 Task: Open an excel sheet and write heading  Spark Sales. Add 10 people name  'Joshua Rivera, Zoey Coleman, Ryan Wright, Addison Bailey, Jonathan Simmons, Brooklyn Ward, Caleb Barnes, Audrey Collins, Gabriel Perry, Sofia Bell'Item code in between  5005-5060. Product range in between  5000-20000. Add Products   Keen Shoe, Lacoste Shoe, Merrell Shoe, Mizuno Shoe, Onitsuka Tiger Shoe, Salomon Shoe, Sanuk Shoe, Saucony Shoe, Sperry Shoe, Superga Shoe.Choose quantity  5 to 9 commission 2 percent Total Add Amount. Save page  Spark Sales log book
Action: Mouse moved to (97, 167)
Screenshot: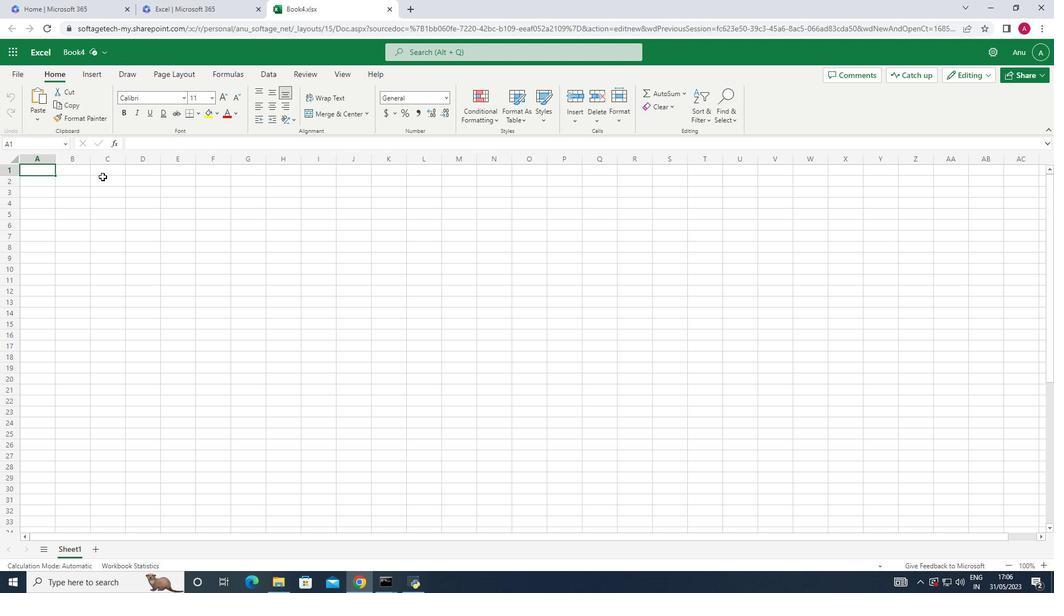 
Action: Mouse pressed left at (97, 167)
Screenshot: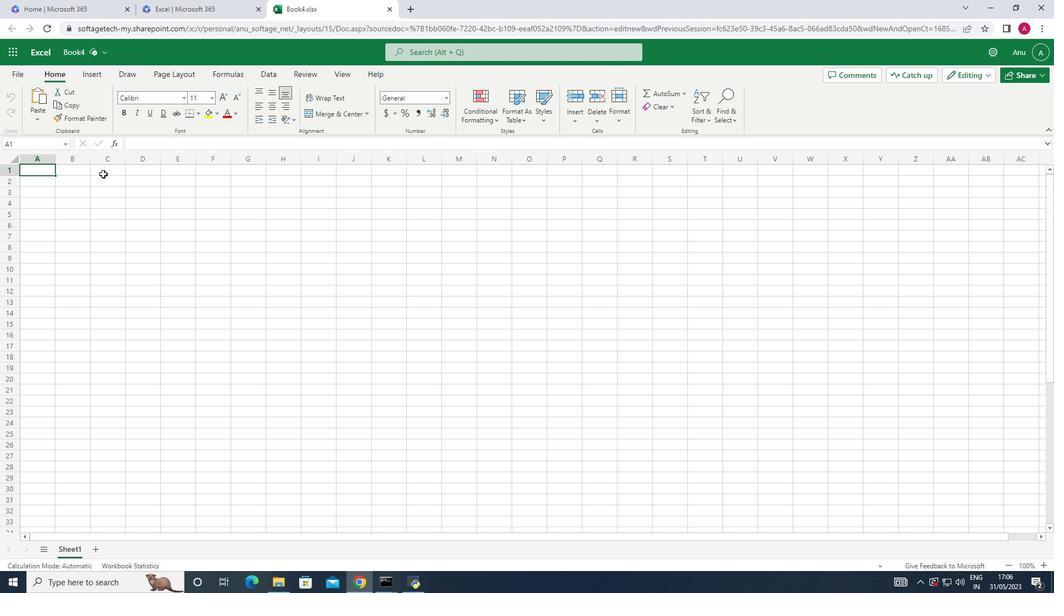 
Action: Key pressed <Key.shift><Key.shift><Key.shift><Key.shift><Key.shift><Key.shift><Key.shift><Key.shift>Spark<Key.space><Key.shift>Sales<Key.down><Key.left><Key.left><Key.shift_r><Key.shift_r>Name<Key.down><Key.shift_r><Key.shift_r><Key.shift_r>Joshua<Key.space><Key.shift>Rivera<Key.down><Key.shift>Zoey<Key.space><Key.shift>Coleman<Key.down><Key.shift>Ryan<Key.space><Key.shift>Wright<Key.down><Key.shift>Addison<Key.space><Key.shift>Bailey<Key.down><Key.shift><Key.shift><Key.shift>Jonthan<Key.space><Key.shift>Simmons<Key.down><Key.shift><Key.shift><Key.shift><Key.shift><Key.shift><Key.shift><Key.shift><Key.shift><Key.shift><Key.shift><Key.shift><Key.shift><Key.shift>Brookly<Key.space><Key.shift><Key.shift><Key.shift>Ward<Key.down><Key.shift>Caleb<Key.space><Key.shift>Barnes<Key.down><Key.shift>Aude<Key.backspace>rey<Key.space><Key.shift>Collins<Key.down><Key.shift>Gabriel<Key.space><Key.shift_r>Perry<Key.down><Key.shift>Sofia<Key.space><Key.shift>Bell
Screenshot: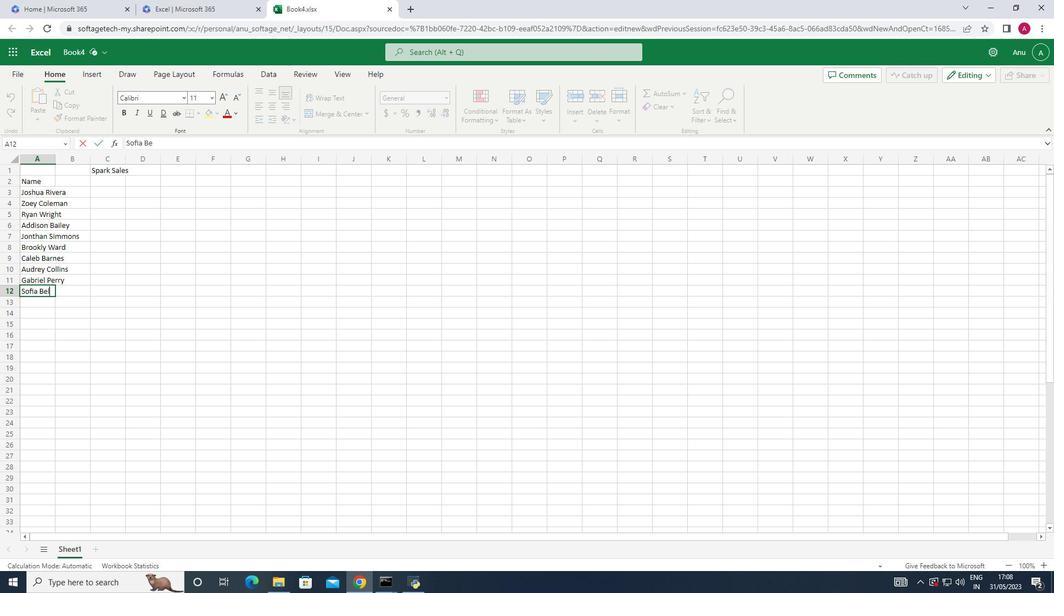 
Action: Mouse moved to (72, 175)
Screenshot: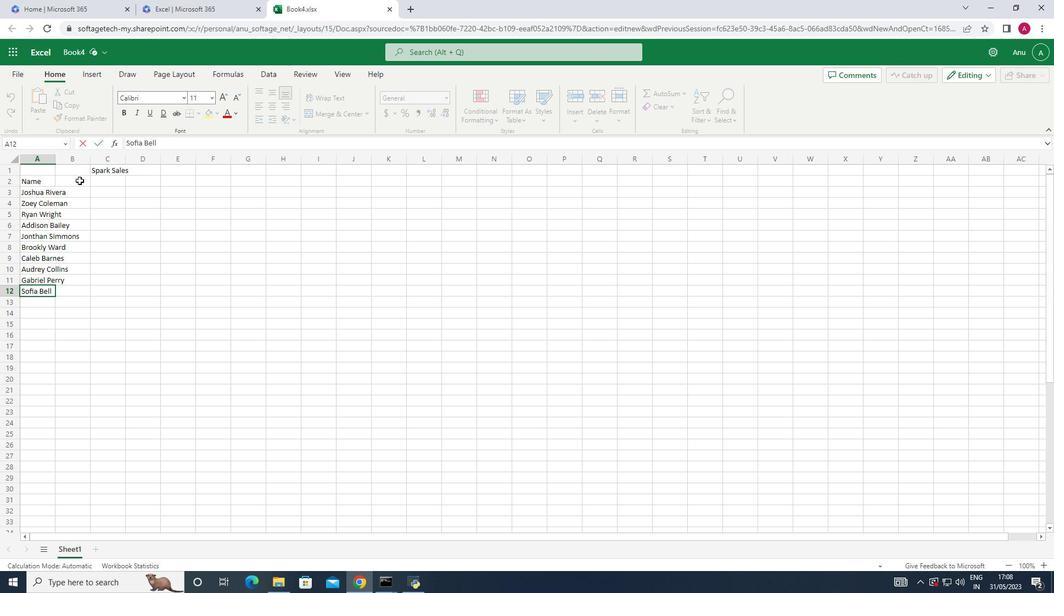 
Action: Mouse pressed left at (72, 175)
Screenshot: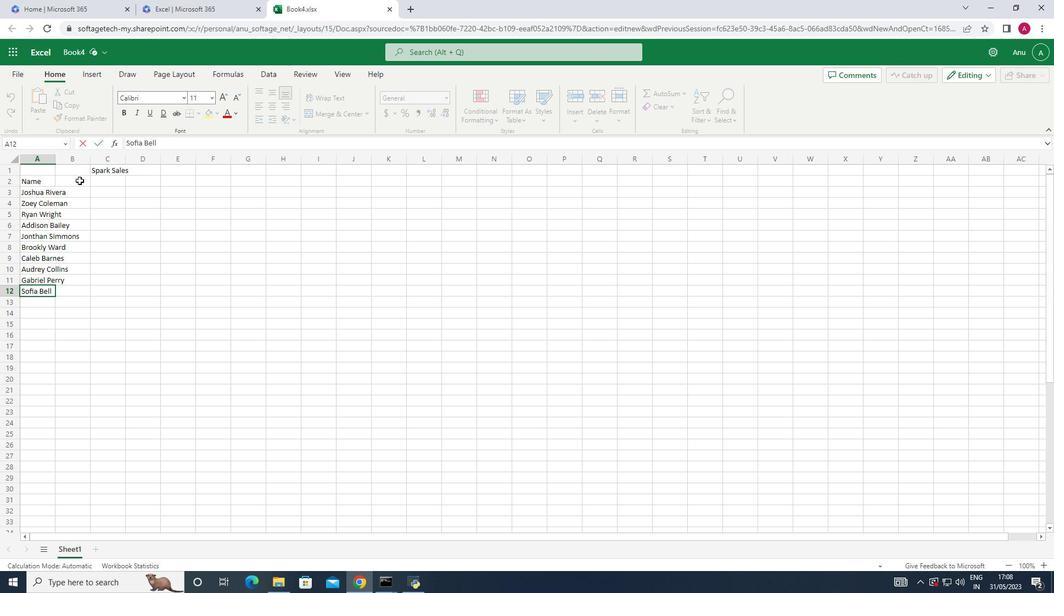 
Action: Mouse moved to (49, 149)
Screenshot: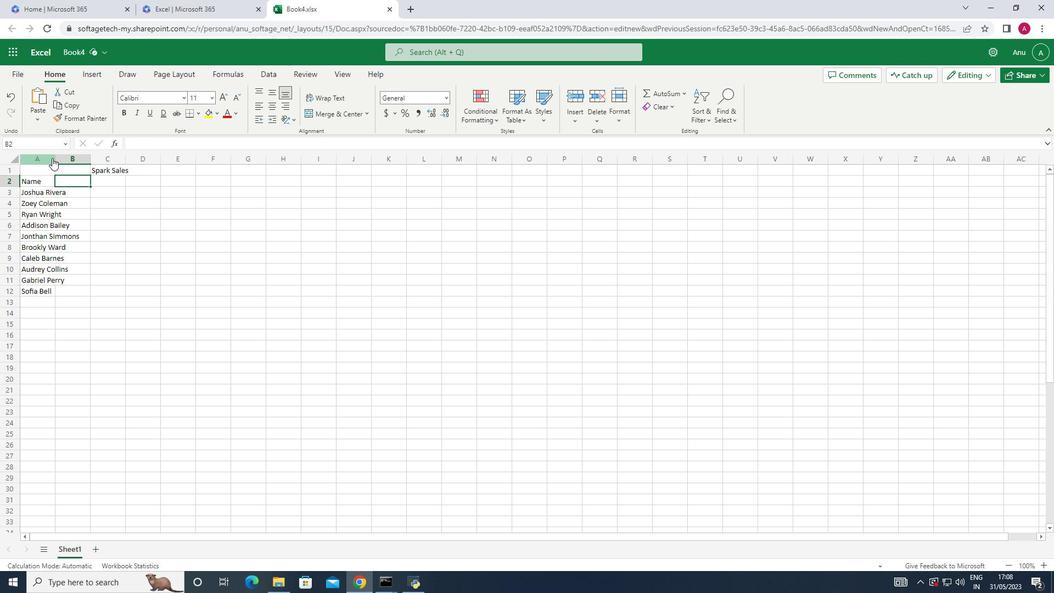 
Action: Mouse pressed left at (49, 149)
Screenshot: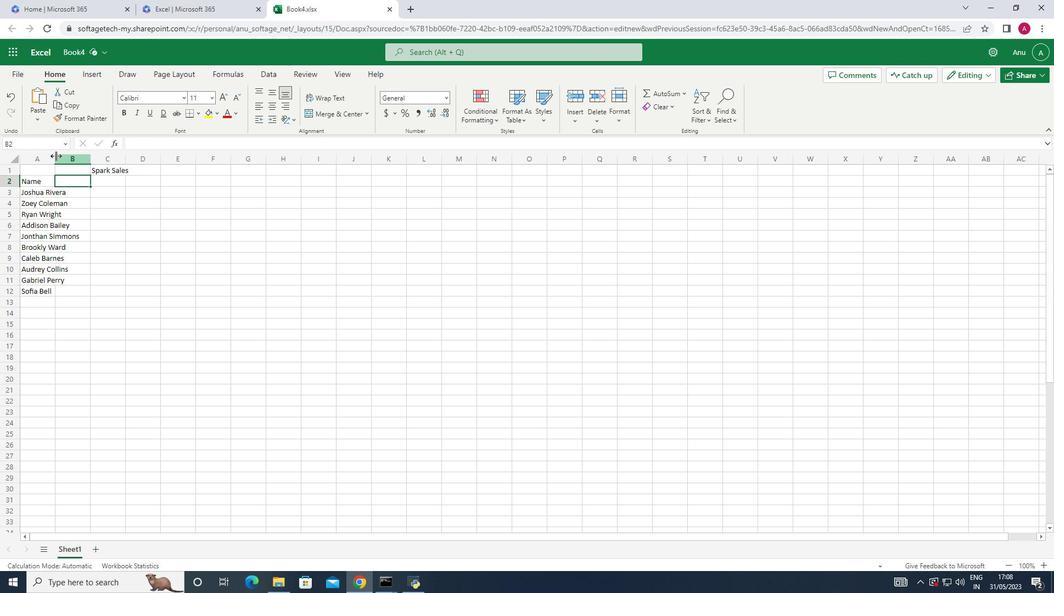 
Action: Mouse pressed left at (49, 149)
Screenshot: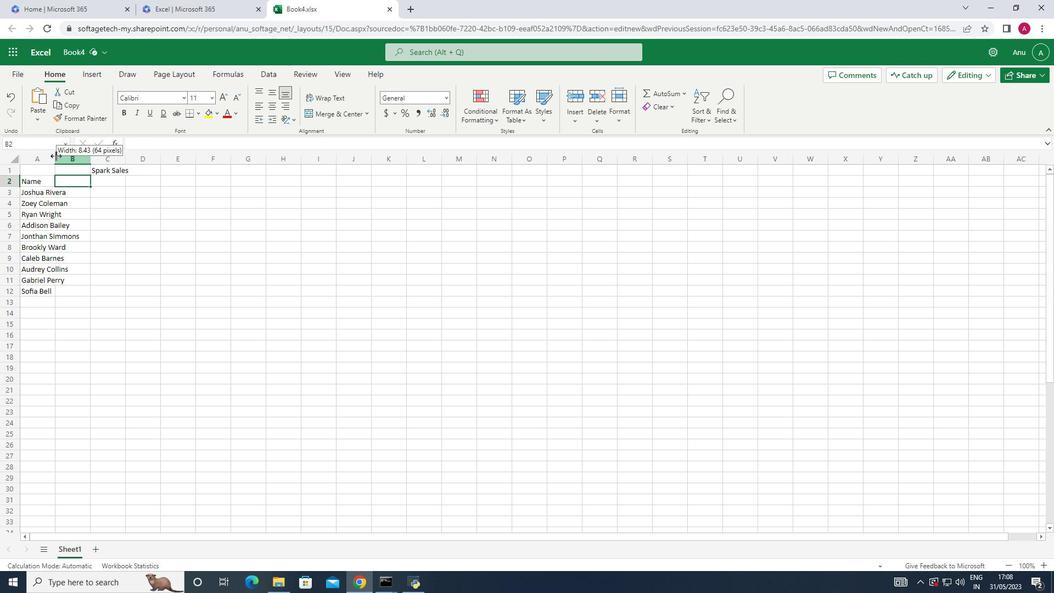 
Action: Key pressed <Key.shift_r>Item<Key.space><Key.shift><Key.shift><Key.shift>Code<Key.down>5005<Key.down>5010<Key.down>5016<Key.down>5025<Key.down>5030<Key.down>5040<Key.down>5055<Key.down>5057<Key.down>5058<Key.down>5060
Screenshot: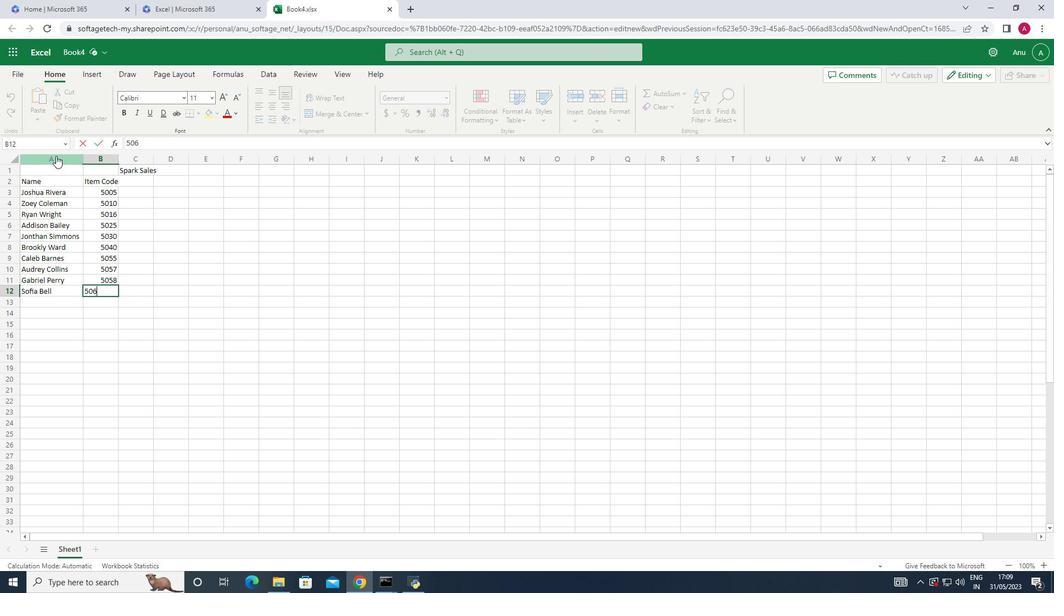 
Action: Mouse moved to (135, 173)
Screenshot: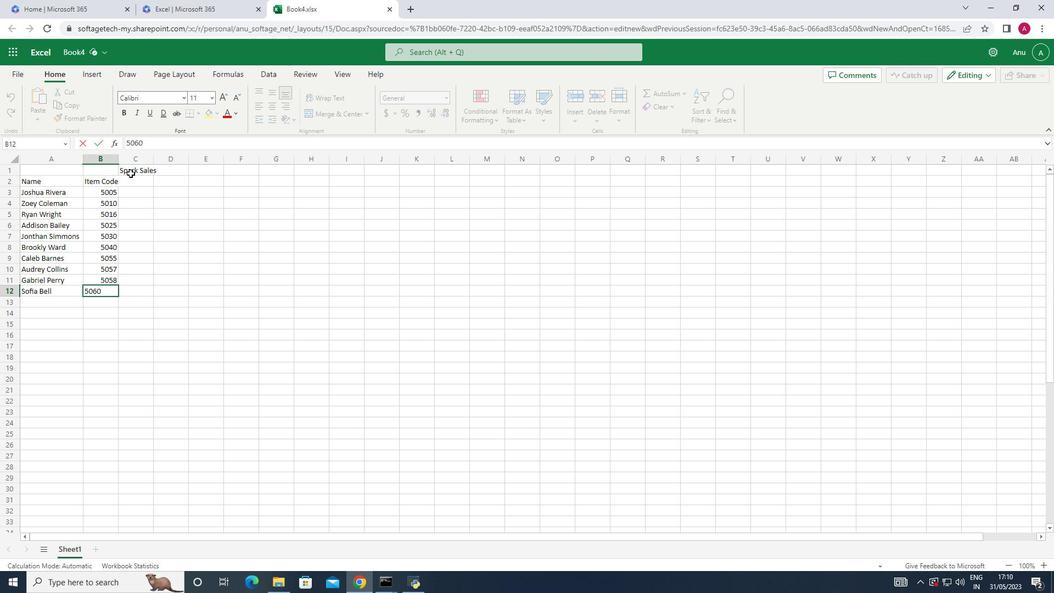 
Action: Mouse pressed left at (135, 173)
Screenshot: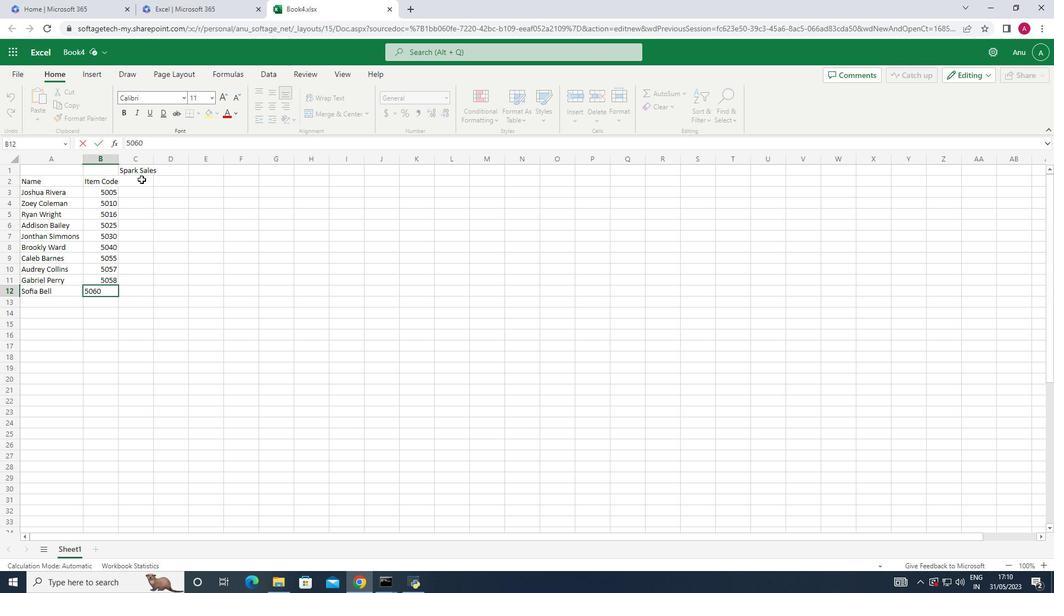
Action: Mouse moved to (109, 151)
Screenshot: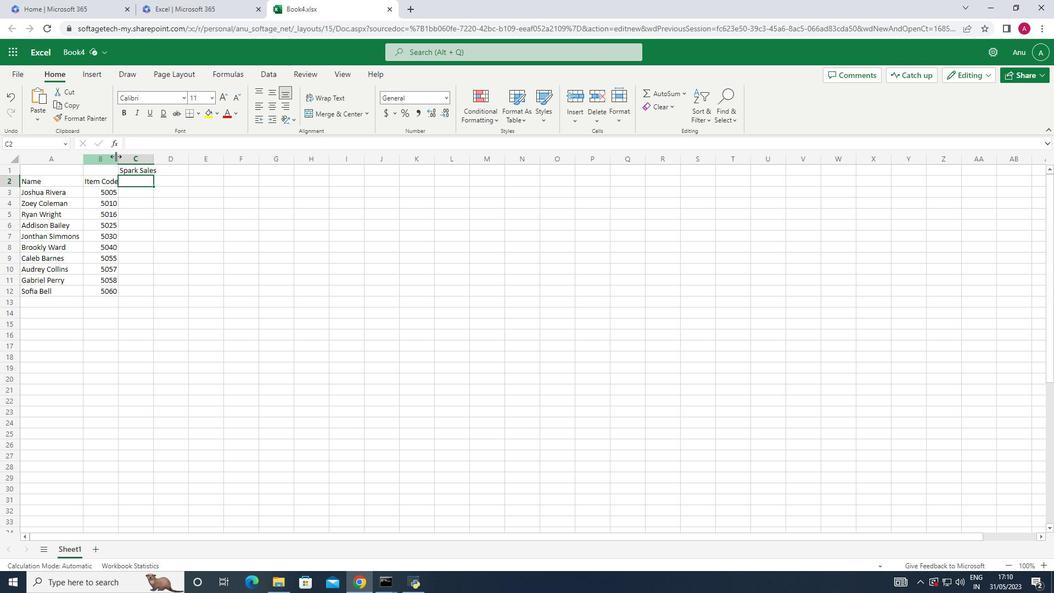 
Action: Mouse pressed left at (109, 151)
Screenshot: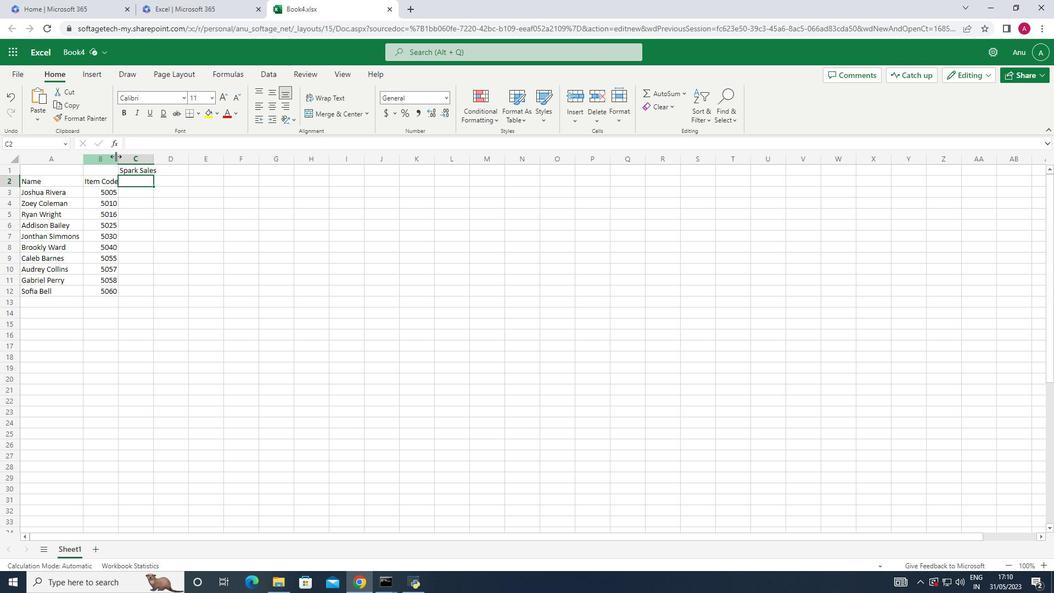 
Action: Mouse pressed left at (109, 151)
Screenshot: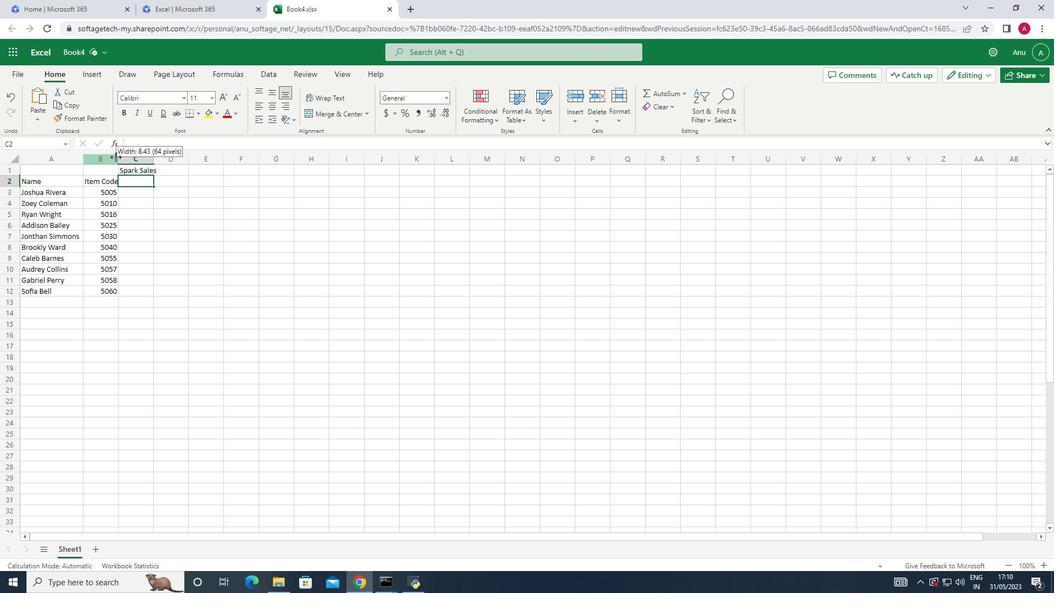 
Action: Key pressed <Key.shift_r>Product<Key.space><Key.shift>Range
Screenshot: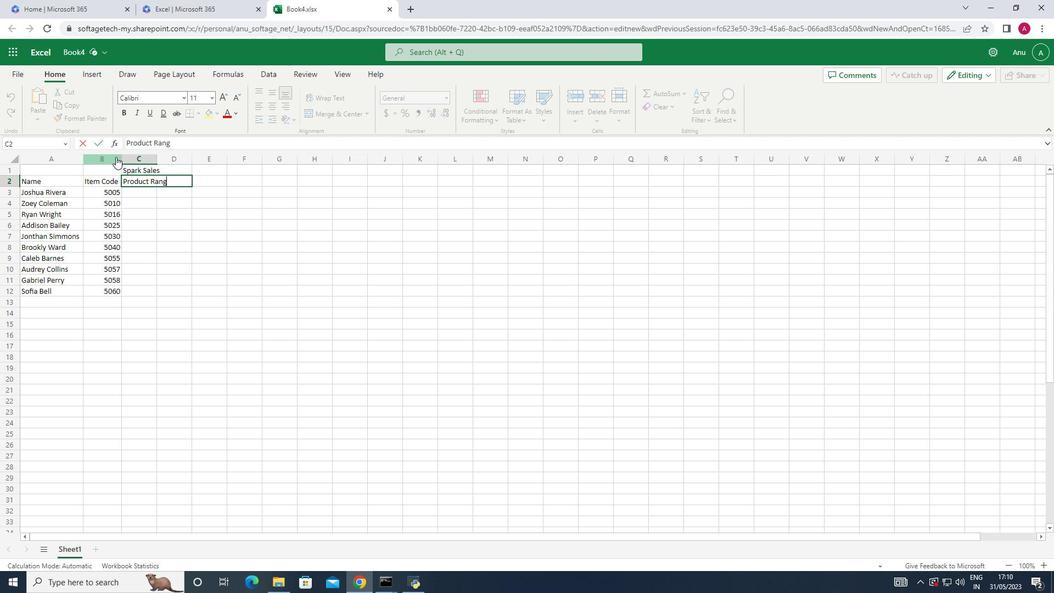 
Action: Mouse moved to (136, 188)
Screenshot: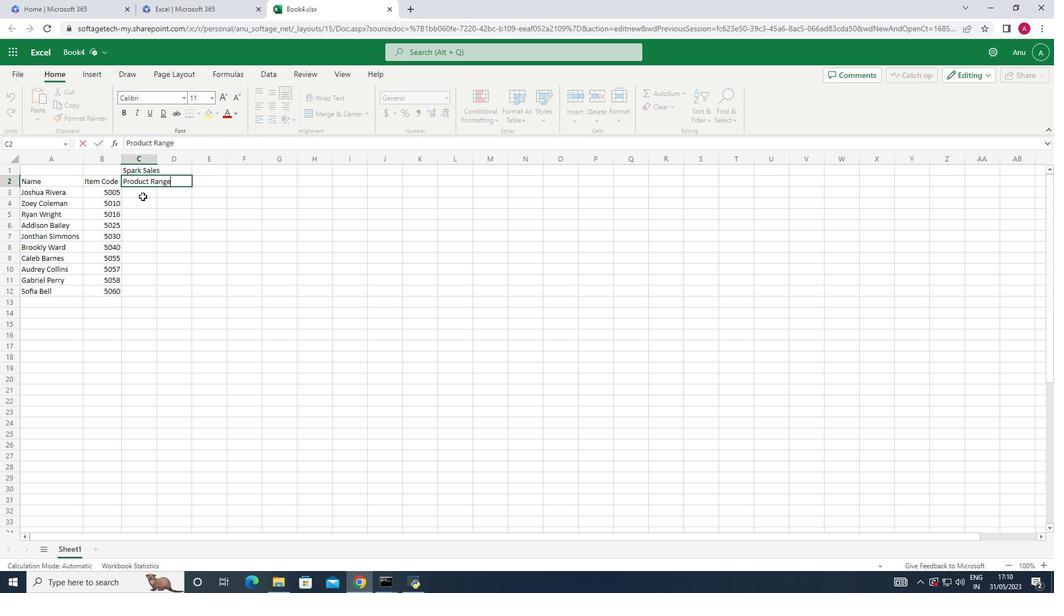 
Action: Mouse pressed left at (136, 188)
Screenshot: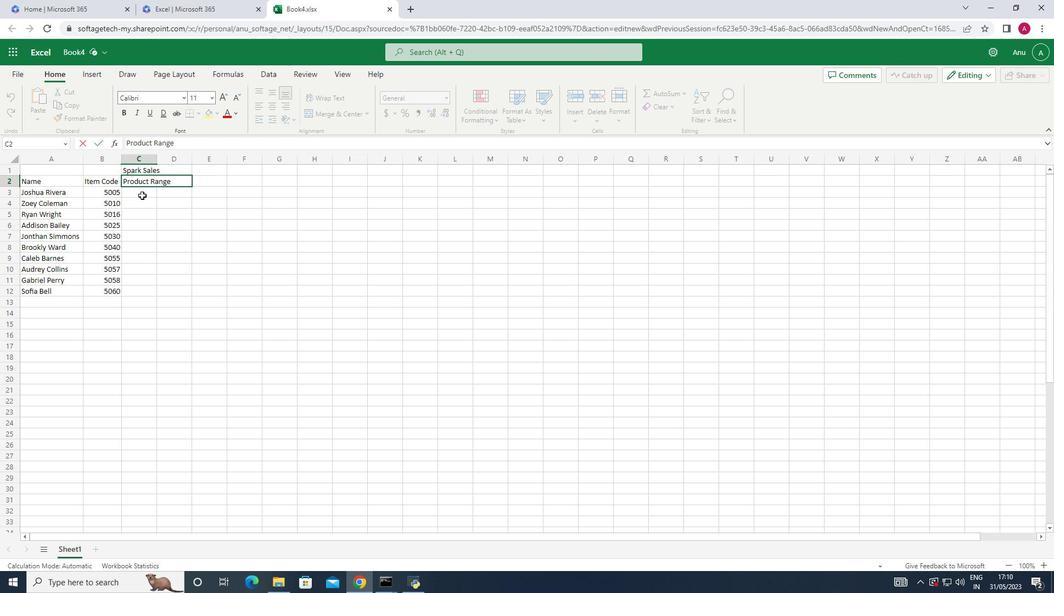 
Action: Key pressed 500
Screenshot: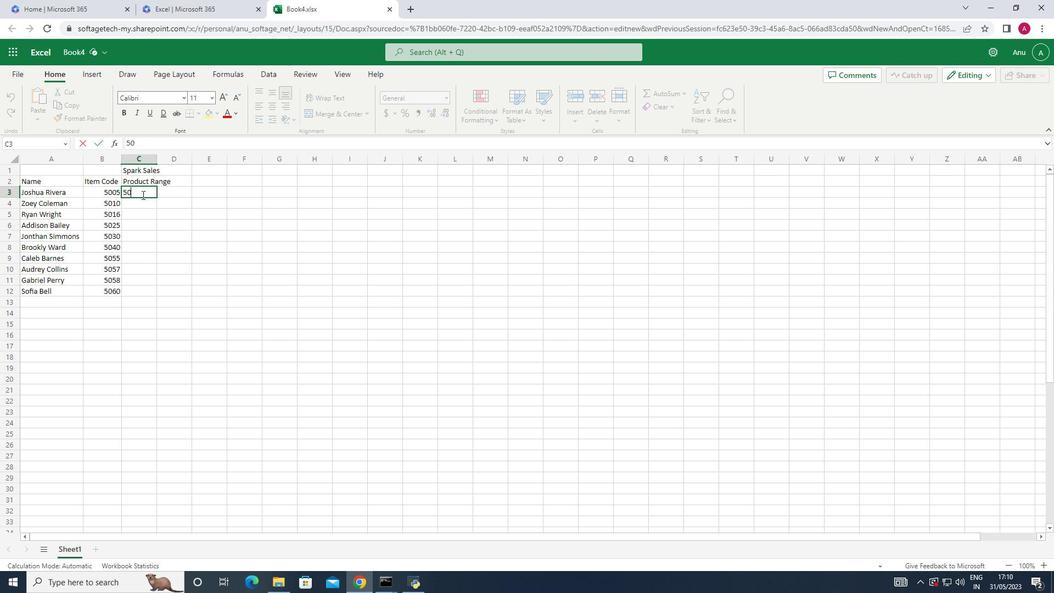 
Action: Mouse moved to (272, 184)
Screenshot: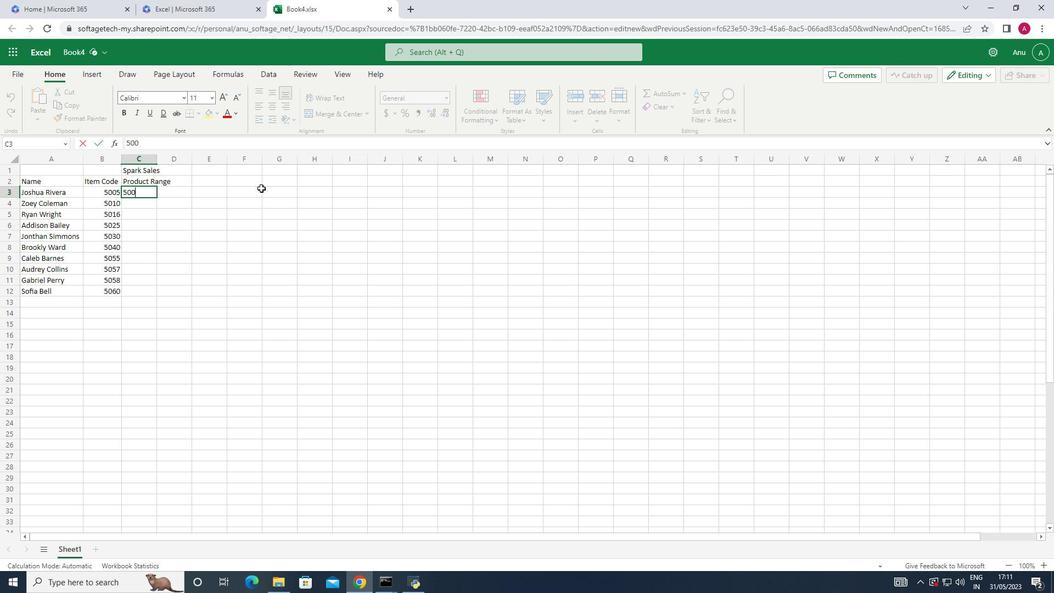 
Action: Key pressed <Key.down><Key.up>5000<Key.down>6500<Key.down>10000<Key.down>12000<Key.down>14000<Key.down>15000<Key.down>15500<Key.down>16700<Key.down>18500<Key.down>20000
Screenshot: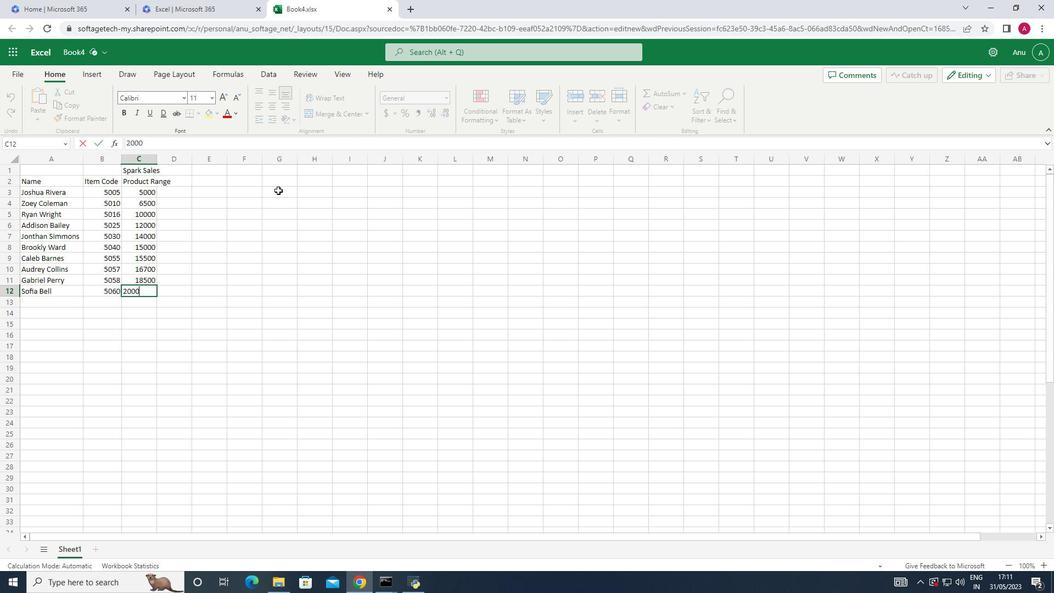 
Action: Mouse moved to (152, 153)
Screenshot: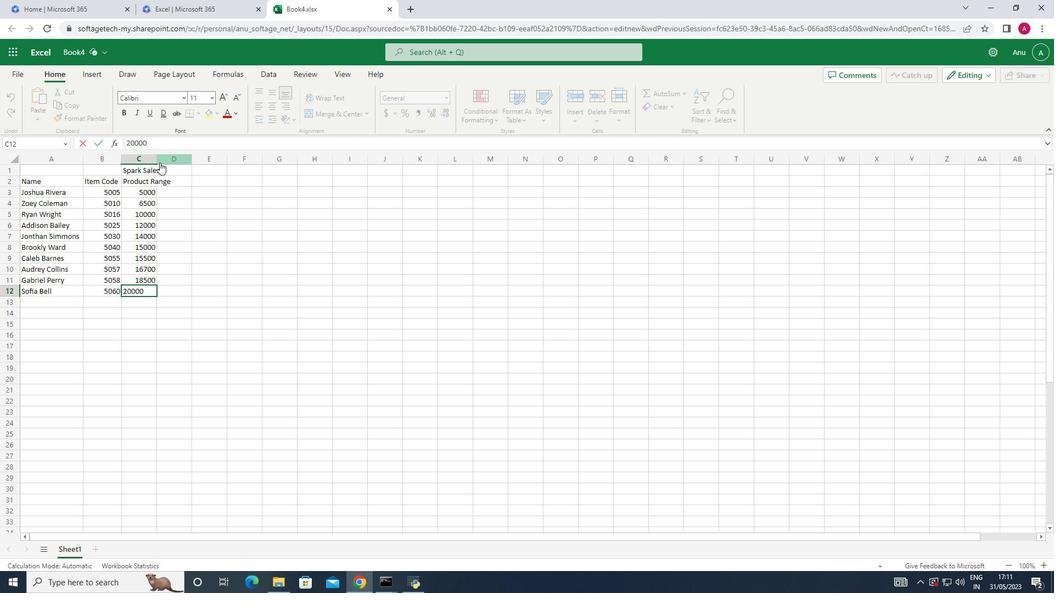 
Action: Mouse pressed left at (152, 153)
Screenshot: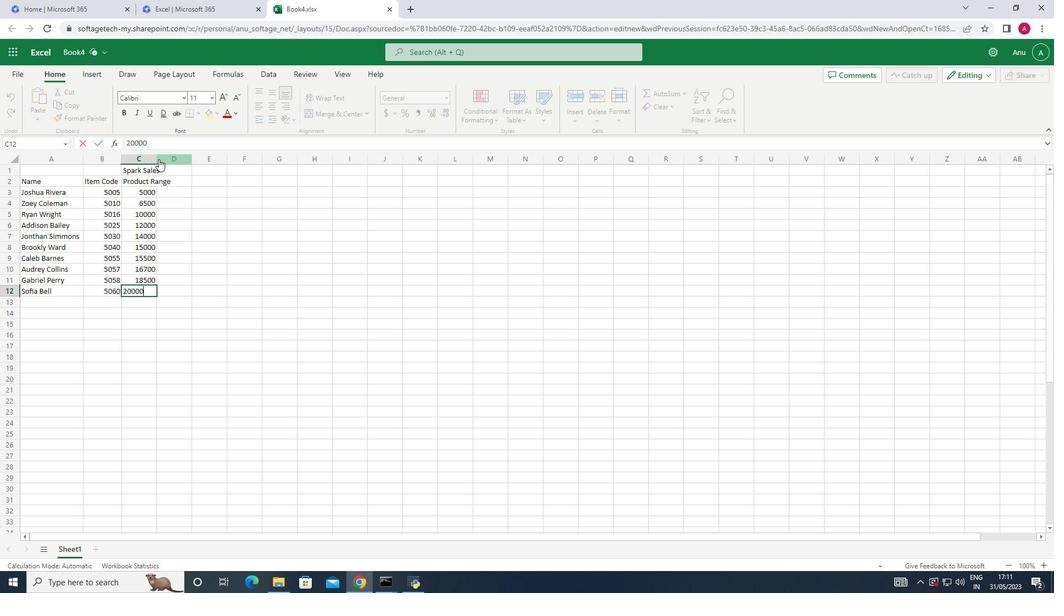 
Action: Mouse moved to (151, 153)
Screenshot: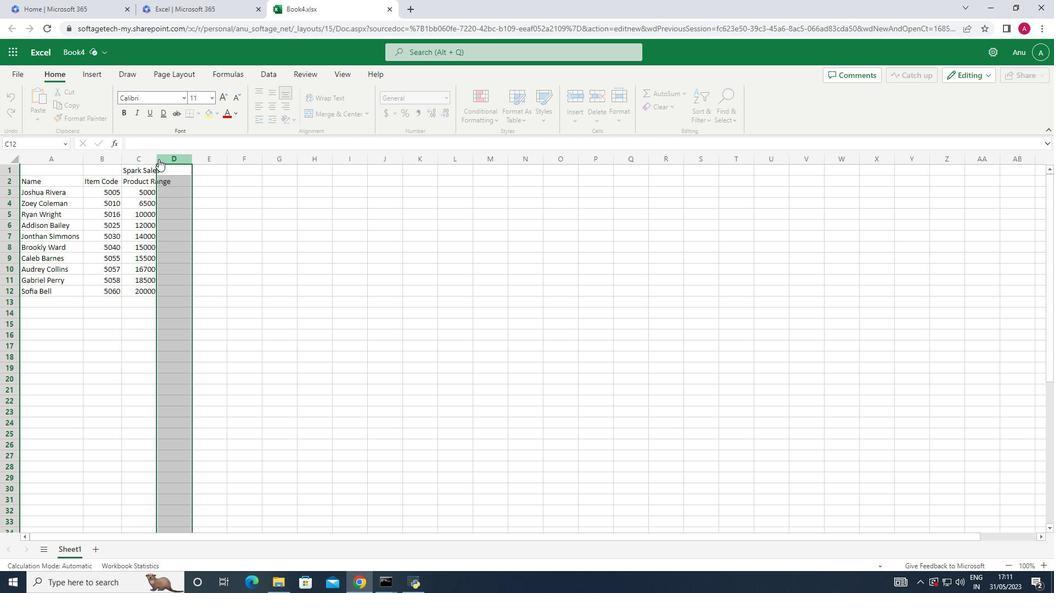 
Action: Mouse pressed left at (151, 153)
Screenshot: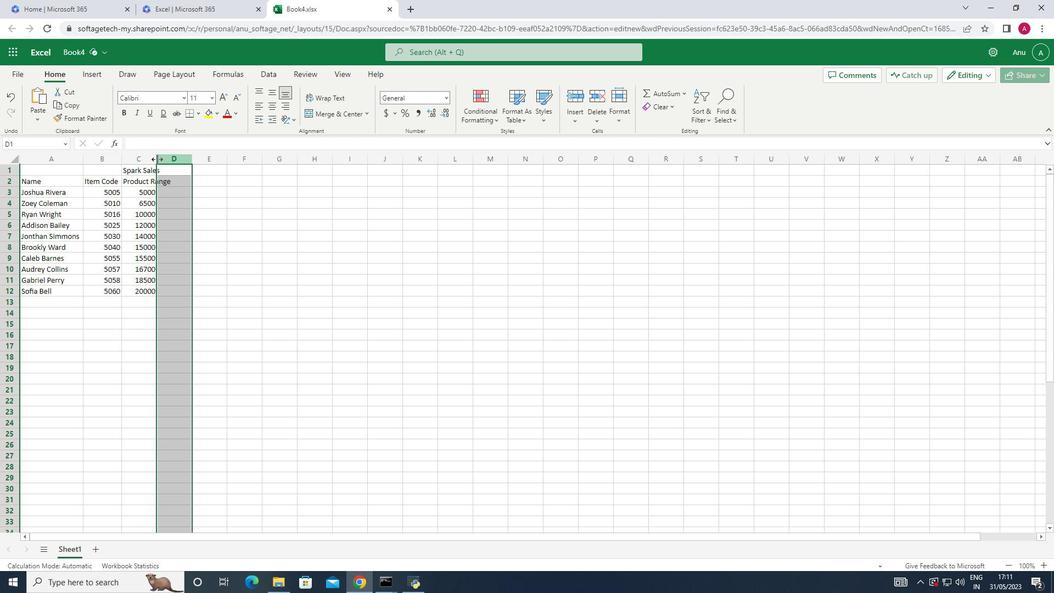 
Action: Mouse pressed left at (151, 153)
Screenshot: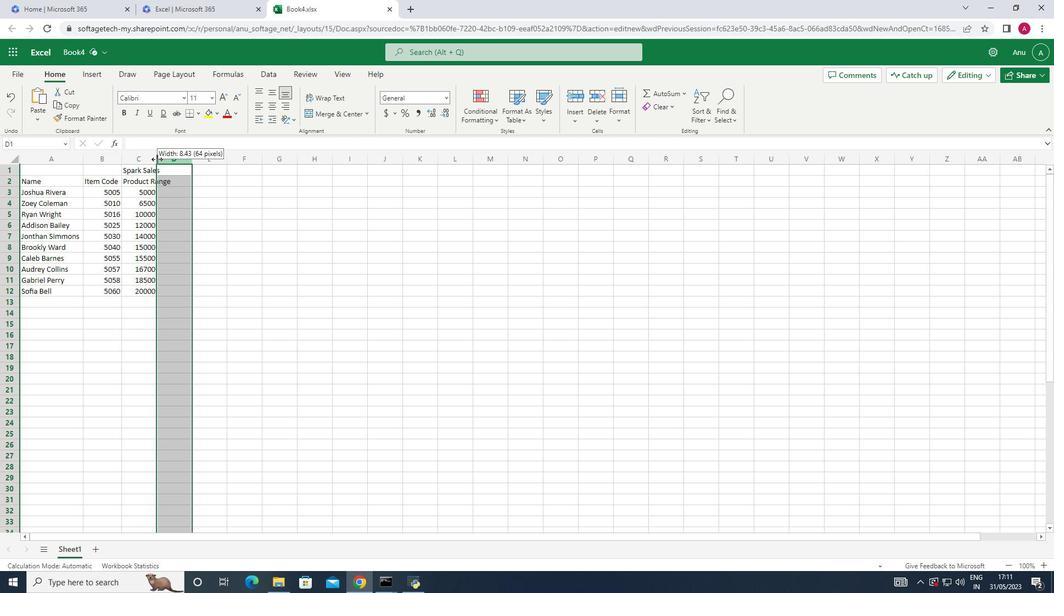 
Action: Mouse moved to (188, 176)
Screenshot: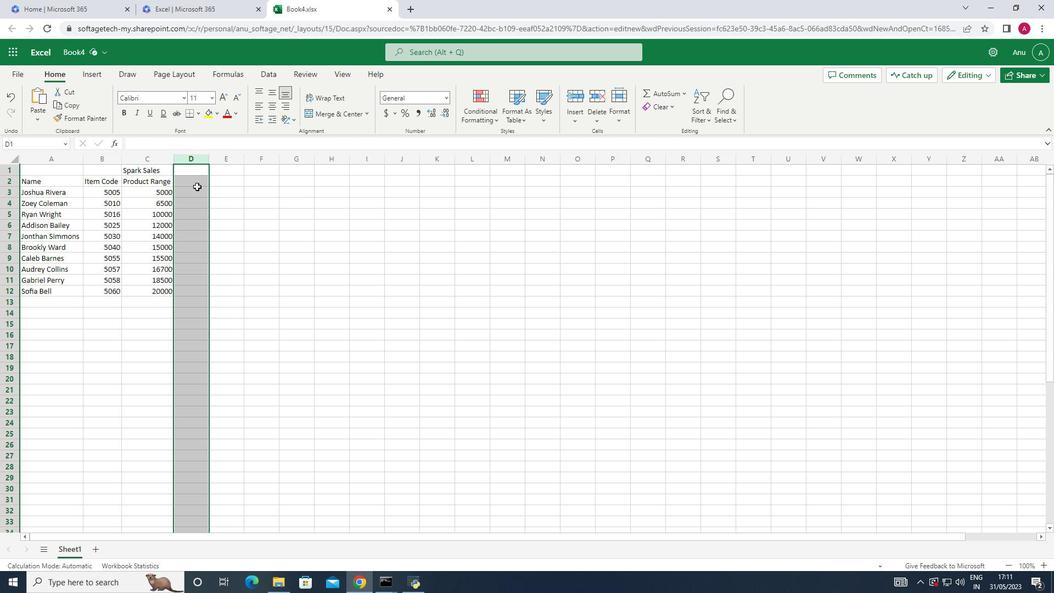 
Action: Mouse pressed left at (188, 176)
Screenshot: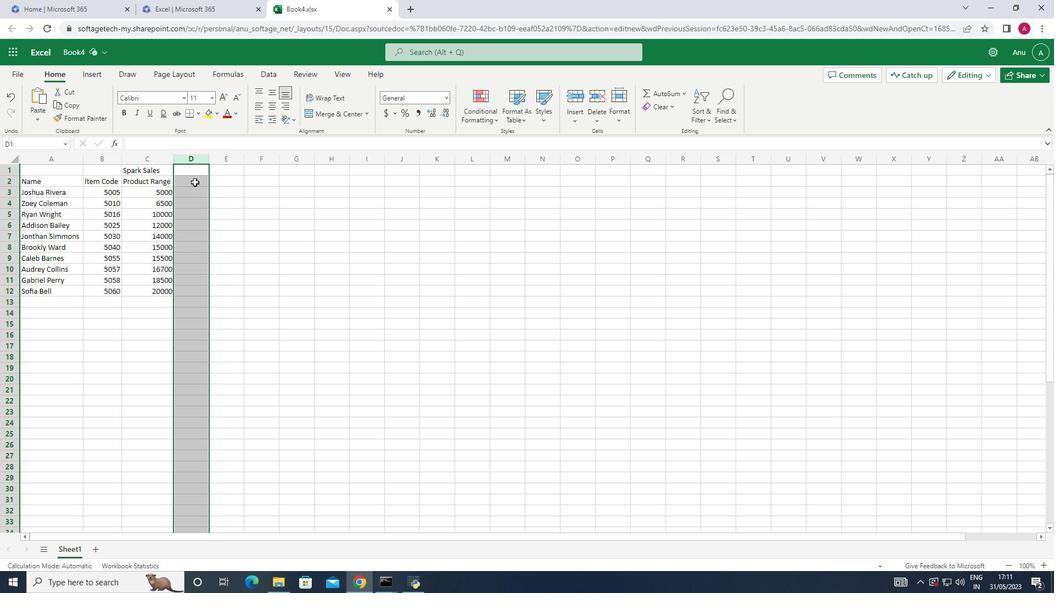 
Action: Key pressed <Key.shift_r>Products<Key.down><Key.shift_r>Keen<Key.space><Key.shift>Shoe<Key.down><Key.shift_r><Key.shift_r><Key.shift_r><Key.shift_r><Key.shift_r><Key.shift_r><Key.shift_r><Key.shift_r><Key.shift_r>Lacoste<Key.space><Key.shift>Shoe<Key.down><Key.shift_r>Merrell<Key.down><Key.up><Key.shift_r>Merrell<Key.space><Key.shift>Shoe<Key.down><Key.shift_r>Mizuno<Key.space><Key.shift>Shoe<Key.down><Key.shift>Saucony<Key.space><Key.shift>Shoe<Key.down><Key.shift_r><Key.shift_r><Key.shift_r><Key.shift_r><Key.shift_r><Key.shift_r><Key.shift_r><Key.shift_r><Key.shift_r><Key.shift_r><Key.shift_r><Key.shift_r><Key.shift_r><Key.shift_r><Key.shift_r><Key.shift_r><Key.shift_r><Key.shift_r><Key.shift_r><Key.shift>Sperry<Key.space><Key.shift>Shoe<Key.down><Key.shift>Superga<Key.space><Key.shift>Shoe<Key.down>
Screenshot: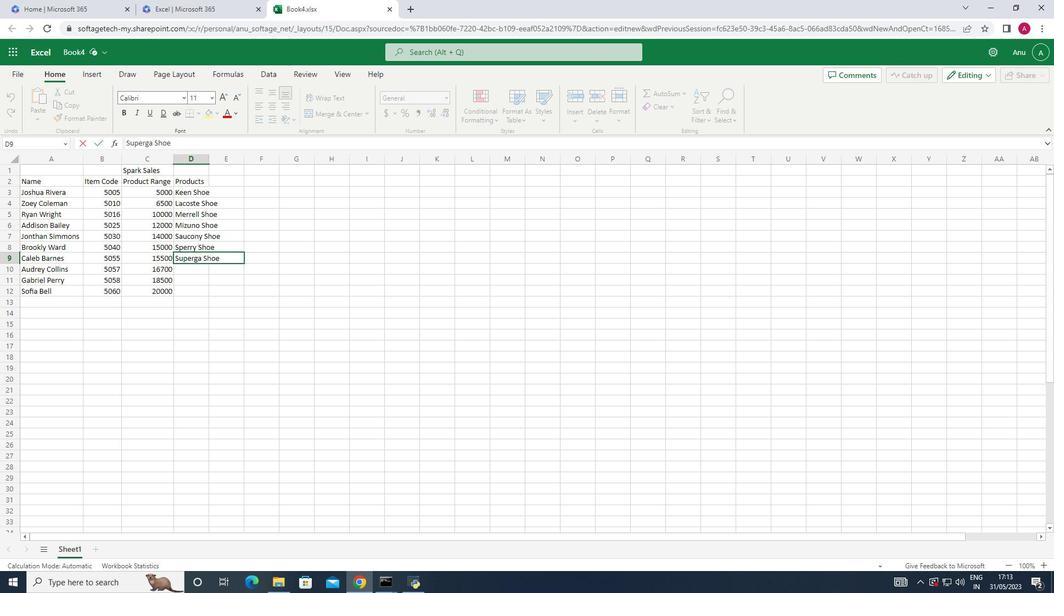 
Action: Mouse moved to (188, 230)
Screenshot: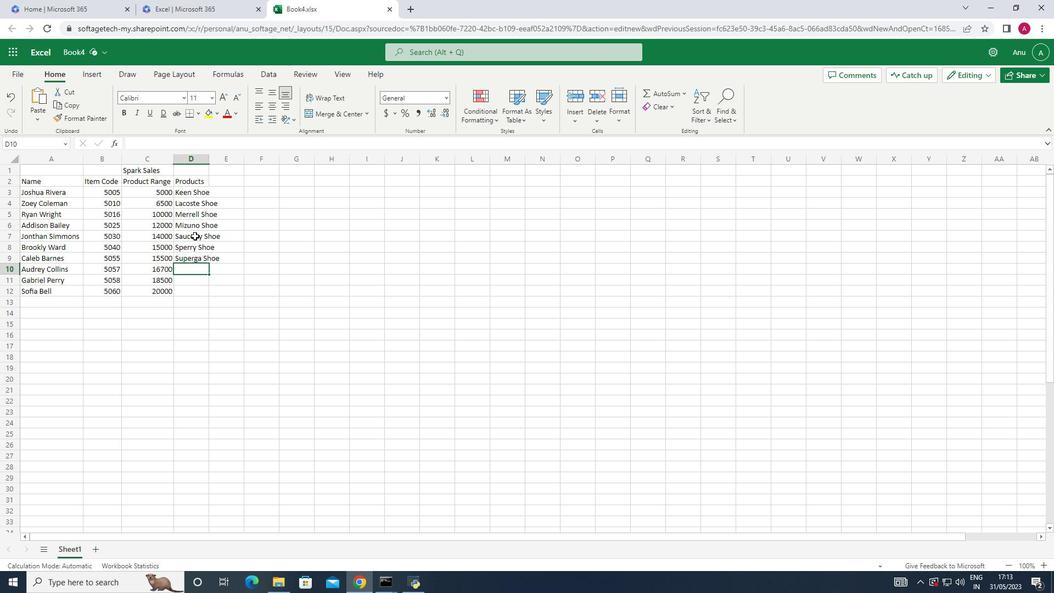 
Action: Mouse pressed left at (188, 230)
Screenshot: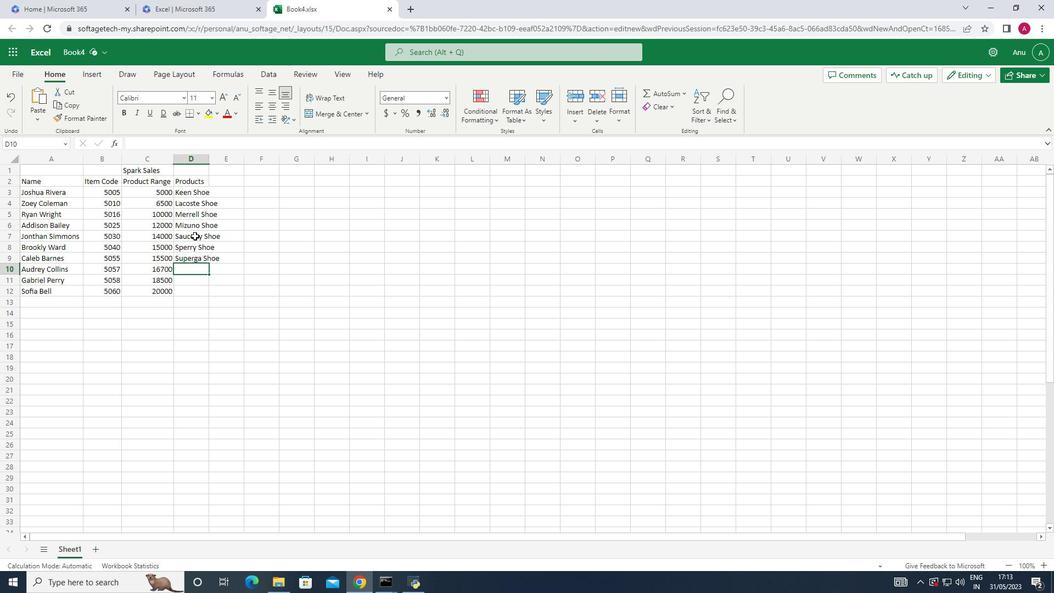 
Action: Mouse moved to (191, 255)
Screenshot: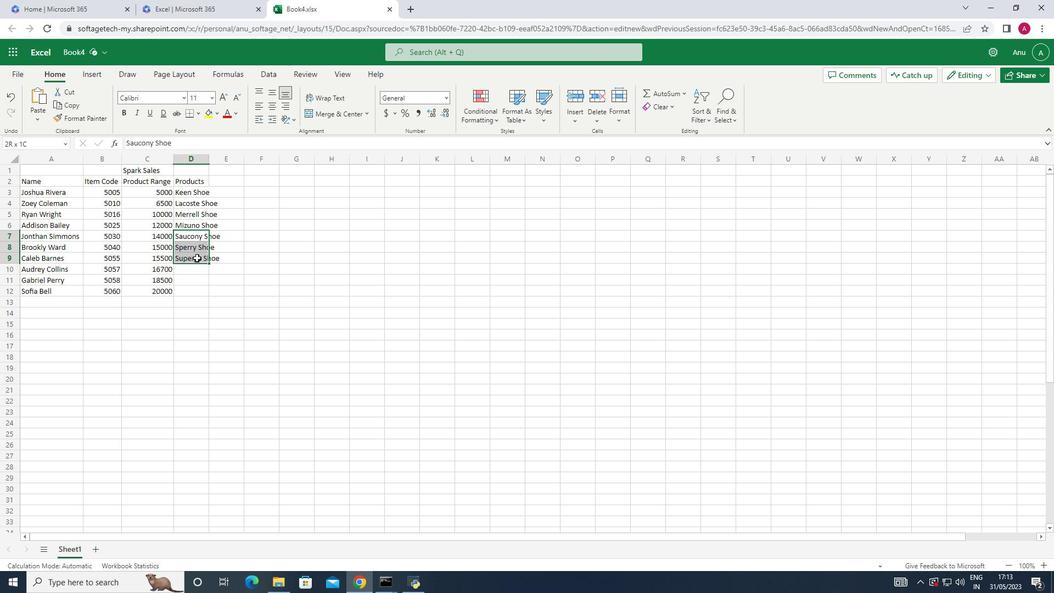 
Action: Key pressed <Key.delete>
Screenshot: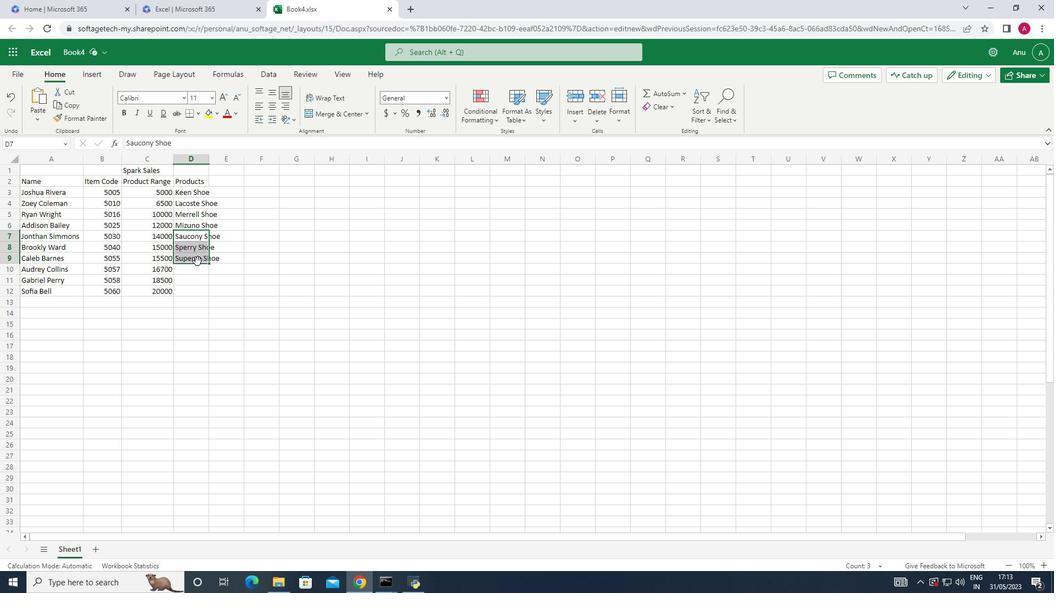 
Action: Mouse moved to (189, 231)
Screenshot: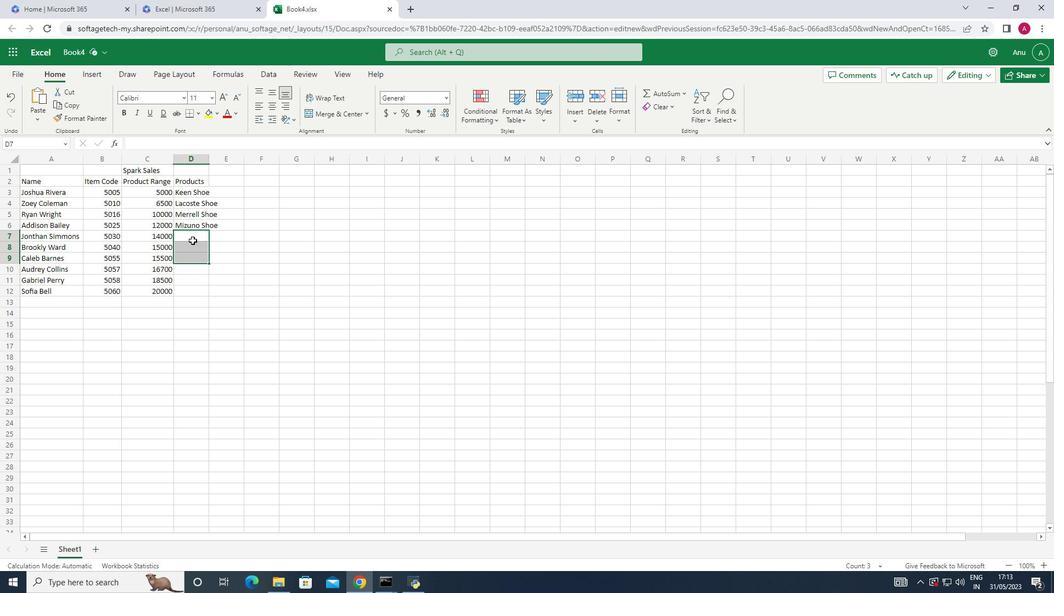 
Action: Mouse pressed left at (189, 231)
Screenshot: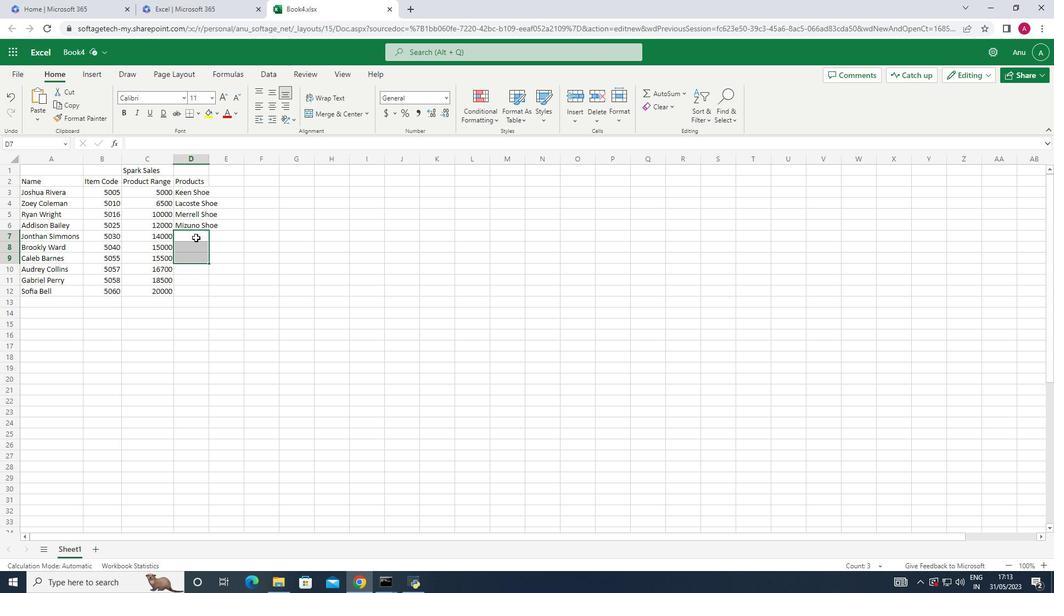 
Action: Key pressed <Key.shift_r>Onitsuka<Key.space><Key.shift>Tiger<Key.space><Key.shift>Shoe<Key.down><Key.shift_r>Merrell<Key.space><Key.shift>Shoe<Key.down><Key.shift><Key.shift_r>Mizuno<Key.space><Key.shift>Shoe<Key.down><Key.down><Key.shift_r><Key.shift_r><Key.shift_r><Key.shift_r><Key.shift_r><Key.shift_r><Key.shift_r><Key.shift_r><Key.shift_r><Key.shift_r><Key.shift_r><Key.shift_r><Key.shift_r><Key.shift_r><Key.shift_r><Key.shift_r><Key.shift_r><Key.shift_r><Key.shift_r><Key.shift_r><Key.shift_r><Key.shift_r><Key.shift_r><Key.shift_r><Key.shift_r><Key.shift_r><Key.shift_r><Key.shift_r><Key.shift_r><Key.shift_r><Key.shift_r><Key.shift_r><Key.shift_r><Key.shift_r><Key.shift_r><Key.shift_r><Key.shift_r><Key.shift_r><Key.shift_r><Key.shift_r><Key.shift_r><Key.shift_r><Key.shift_r><Key.shift_r><Key.shift_r><Key.shift_r><Key.shift_r><Key.shift_r><Key.shift_r><Key.shift_r><Key.shift_r><Key.shift_r>O
Screenshot: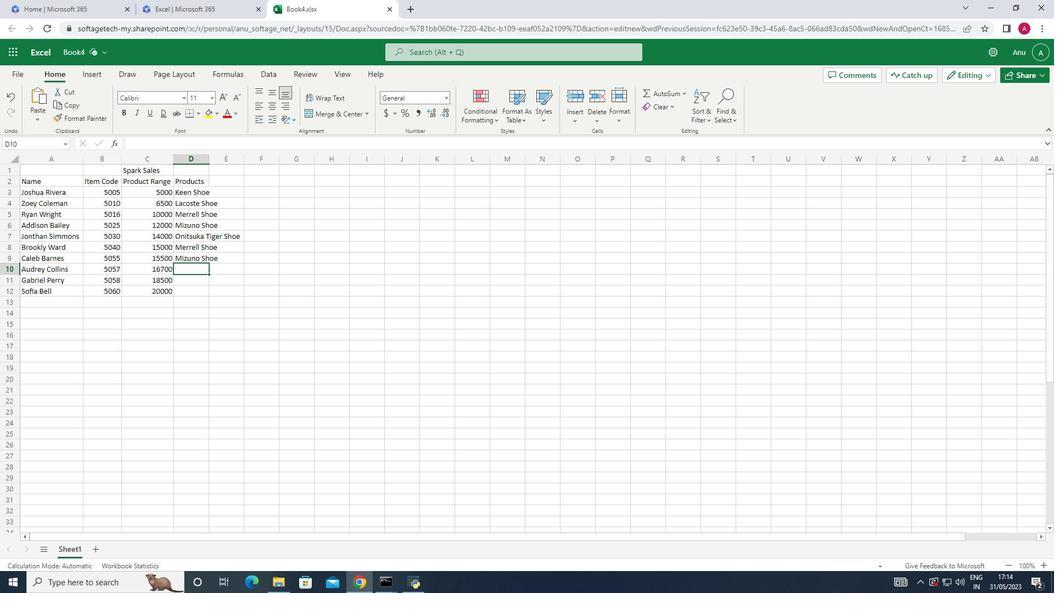 
Action: Mouse moved to (196, 253)
Screenshot: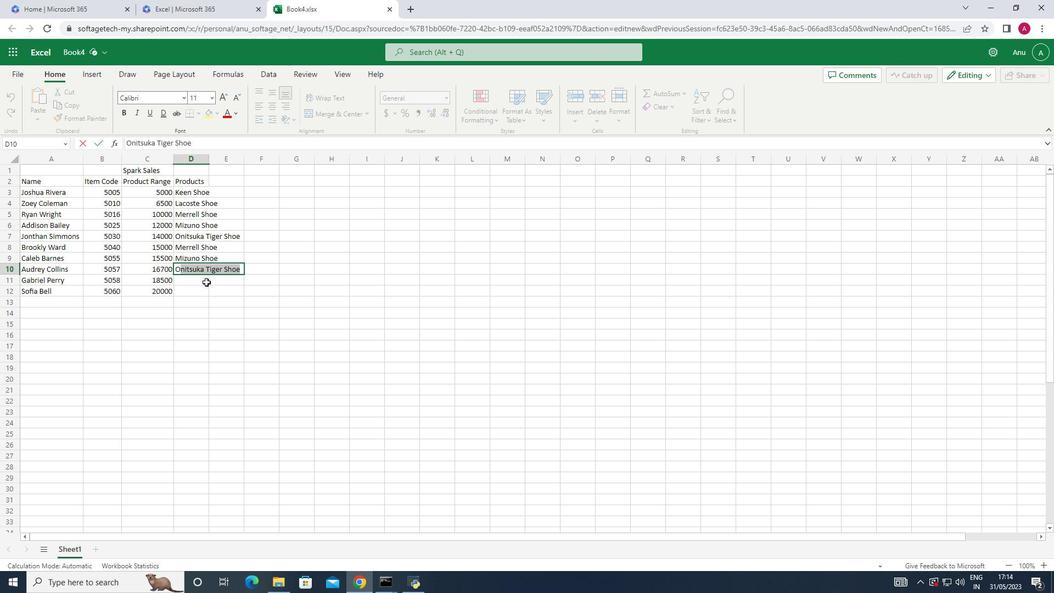 
Action: Mouse pressed left at (196, 253)
Screenshot: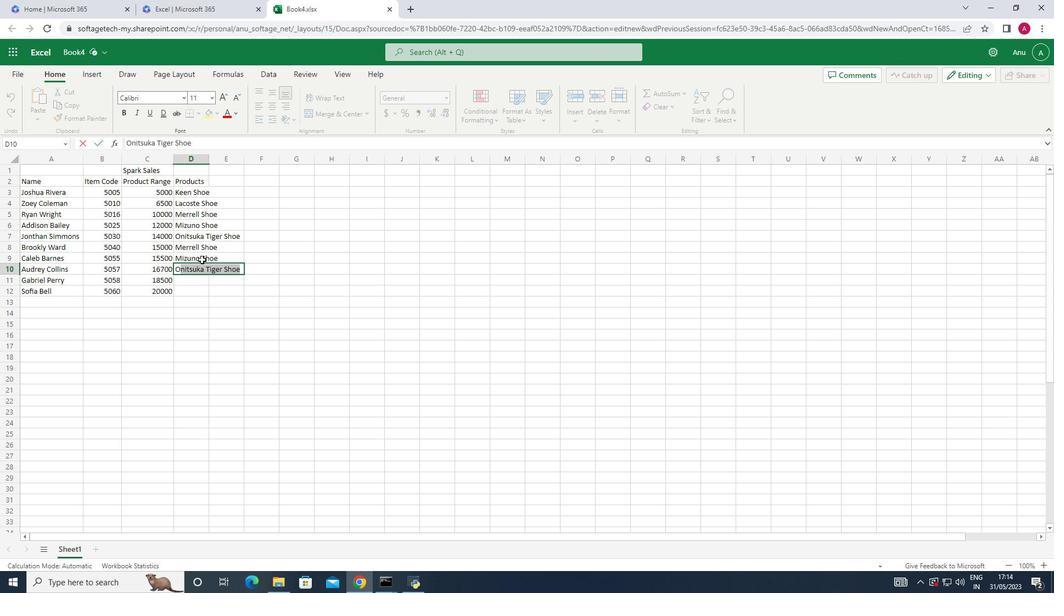 
Action: Key pressed <Key.delete><Key.down><Key.delete>
Screenshot: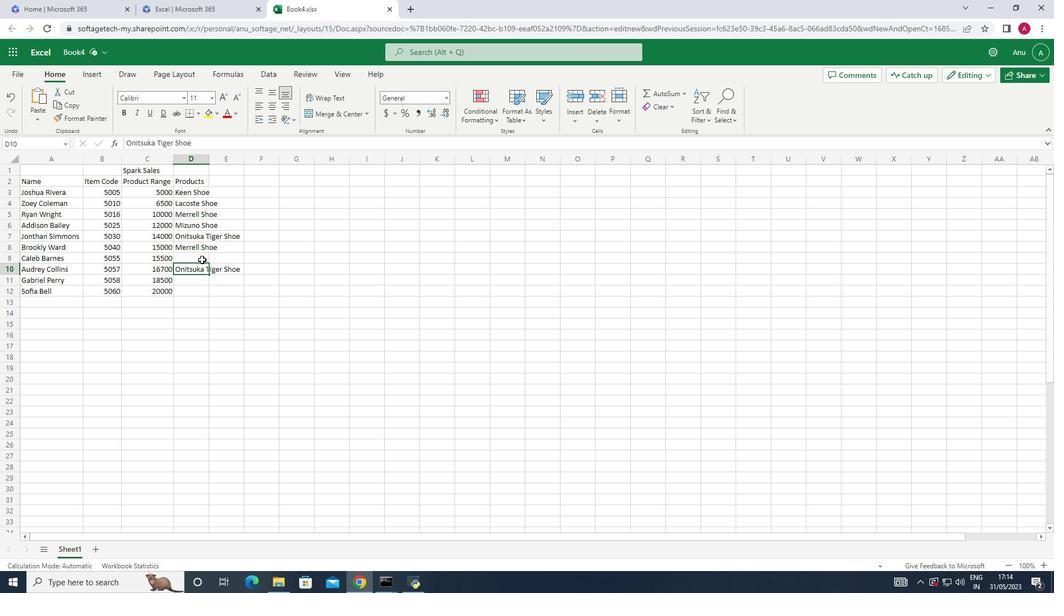 
Action: Mouse moved to (189, 246)
Screenshot: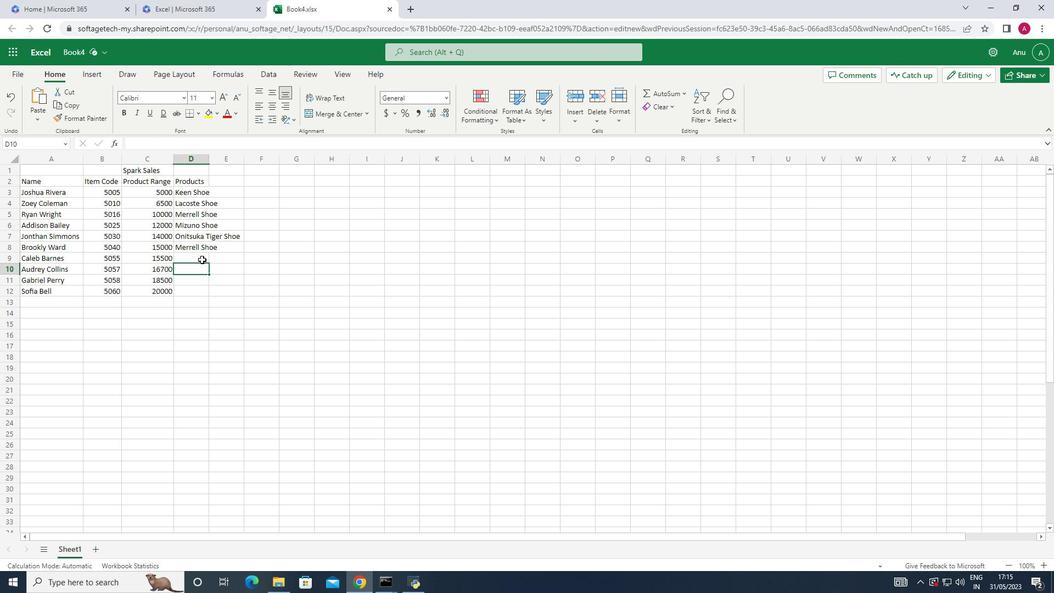 
Action: Mouse pressed left at (189, 246)
Screenshot: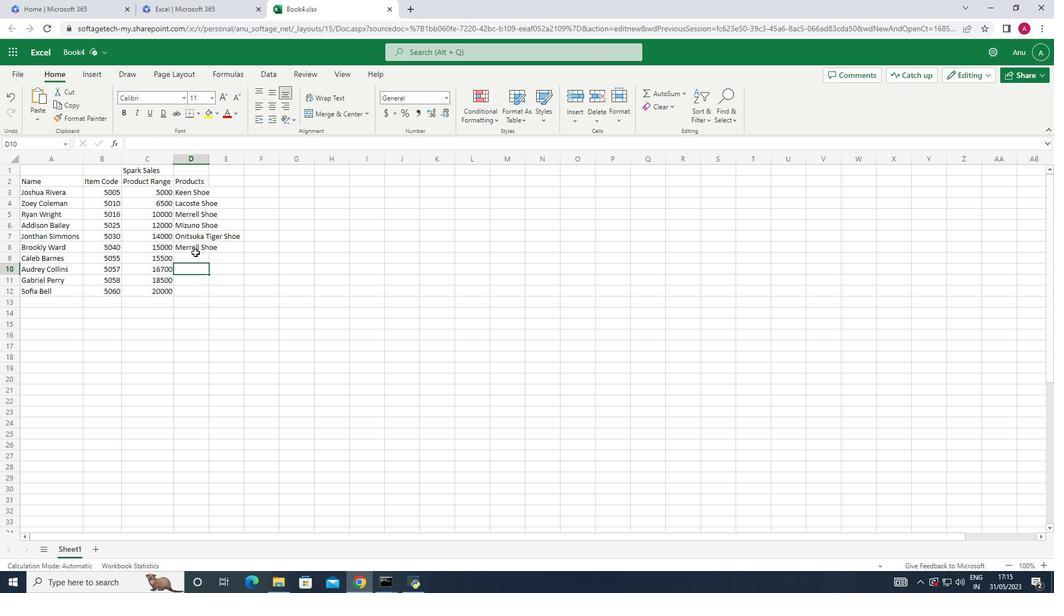
Action: Key pressed <Key.up><Key.delete><Key.shift>Salomon<Key.space><Key.shift>Shoe<Key.down><Key.shift>Sanuk<Key.space><Key.shift>Shoe<Key.down><Key.shift><Key.shift>Saucony<Key.space><Key.shift>Shoe<Key.down><Key.shift>Sperry<Key.space><Key.shift>Shoe<Key.down><Key.shift>Superga<Key.space><Key.shift>Shoe
Screenshot: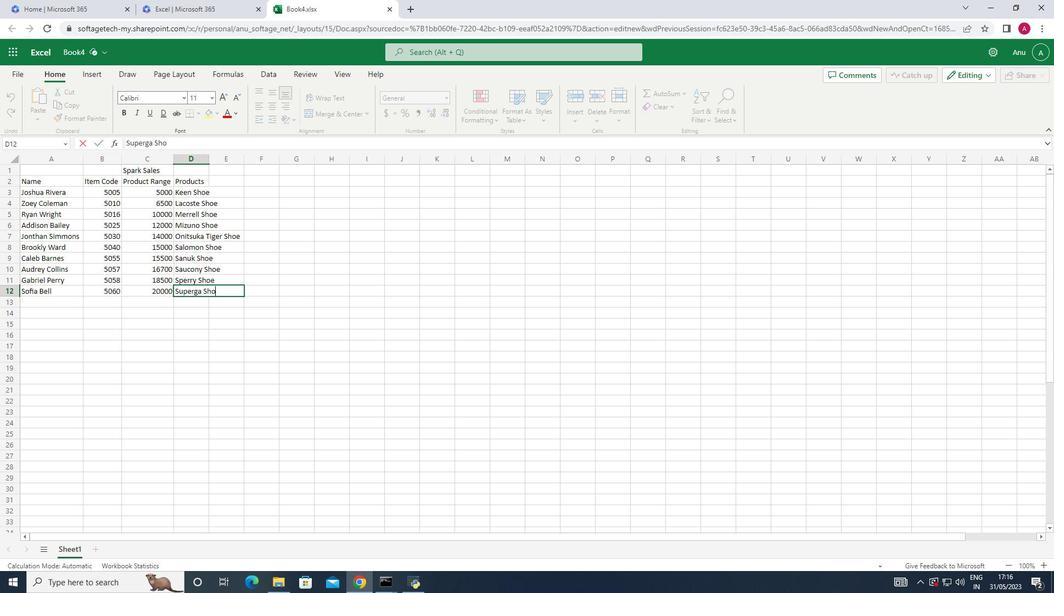 
Action: Mouse moved to (204, 151)
Screenshot: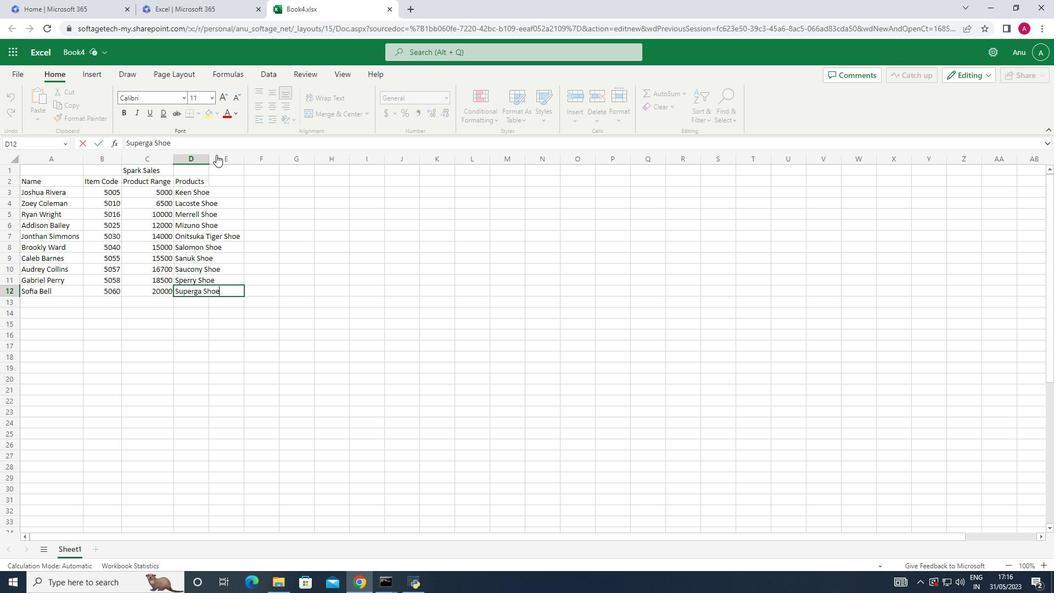 
Action: Mouse pressed left at (204, 151)
Screenshot: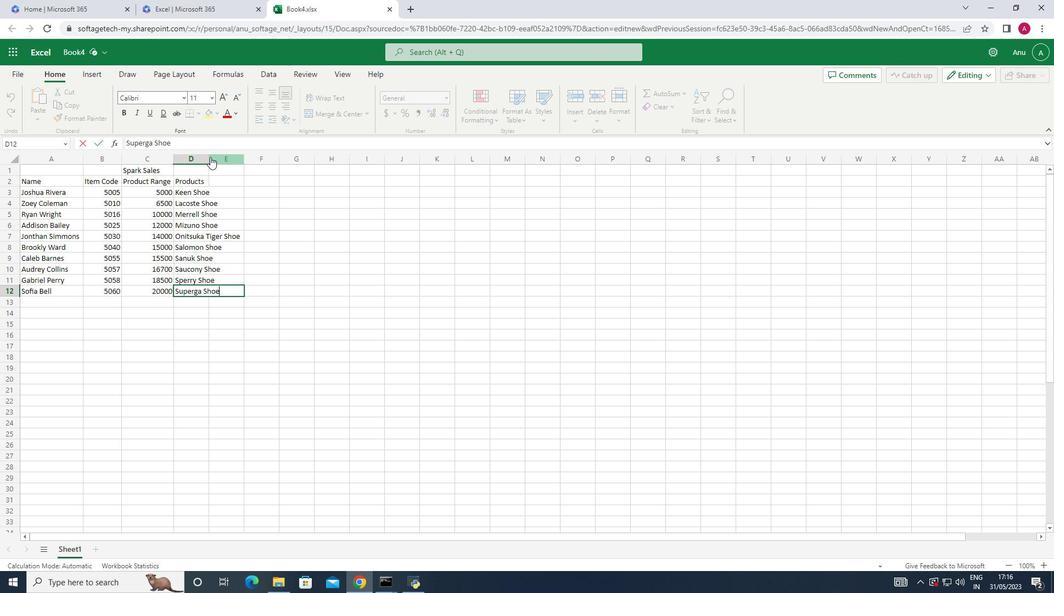
Action: Mouse moved to (203, 151)
Screenshot: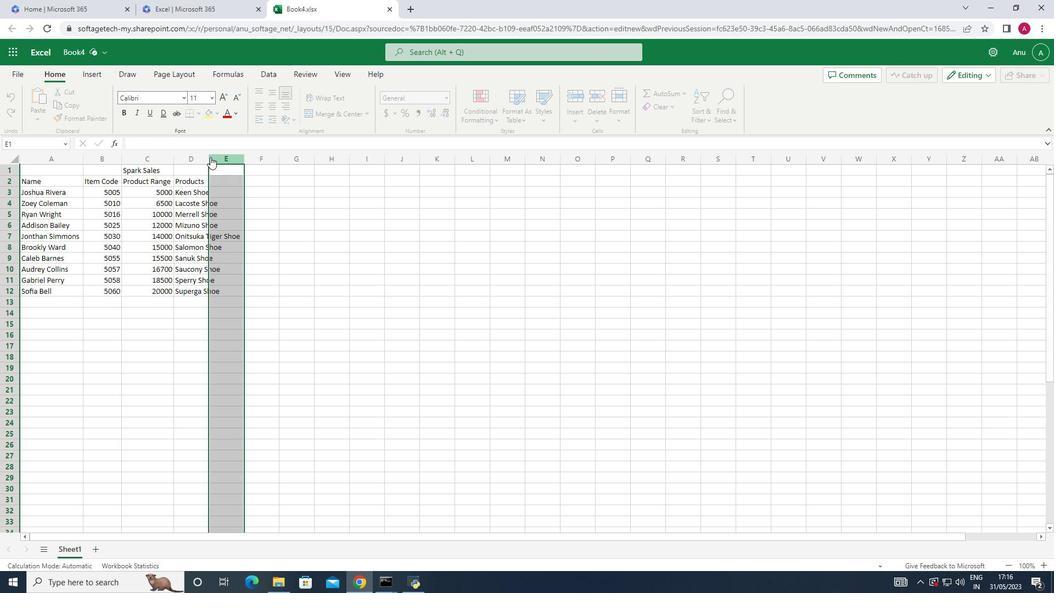 
Action: Mouse pressed left at (203, 151)
Screenshot: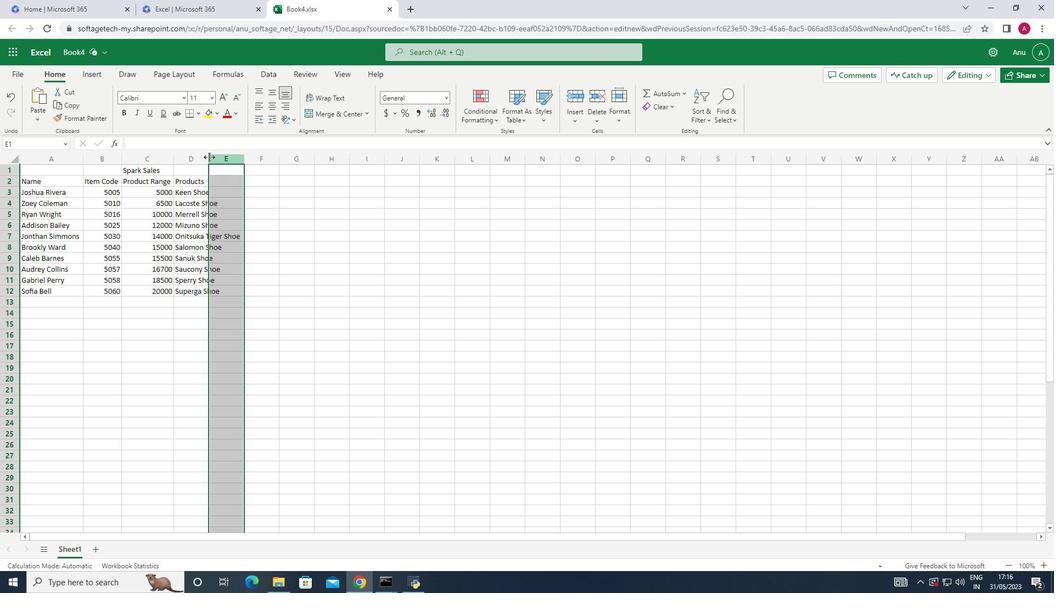 
Action: Mouse pressed left at (203, 151)
Screenshot: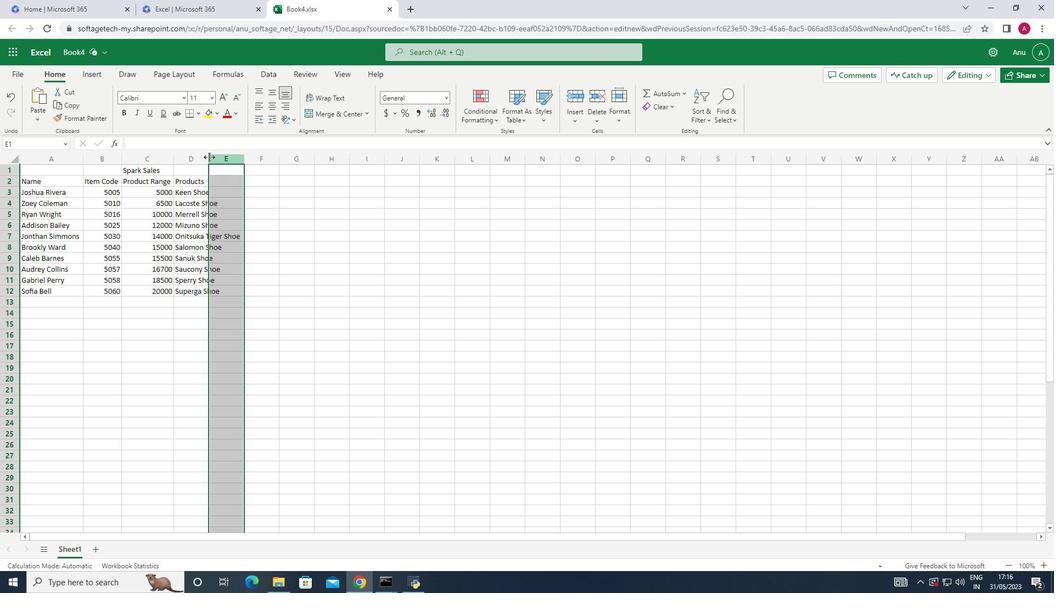 
Action: Mouse moved to (250, 173)
Screenshot: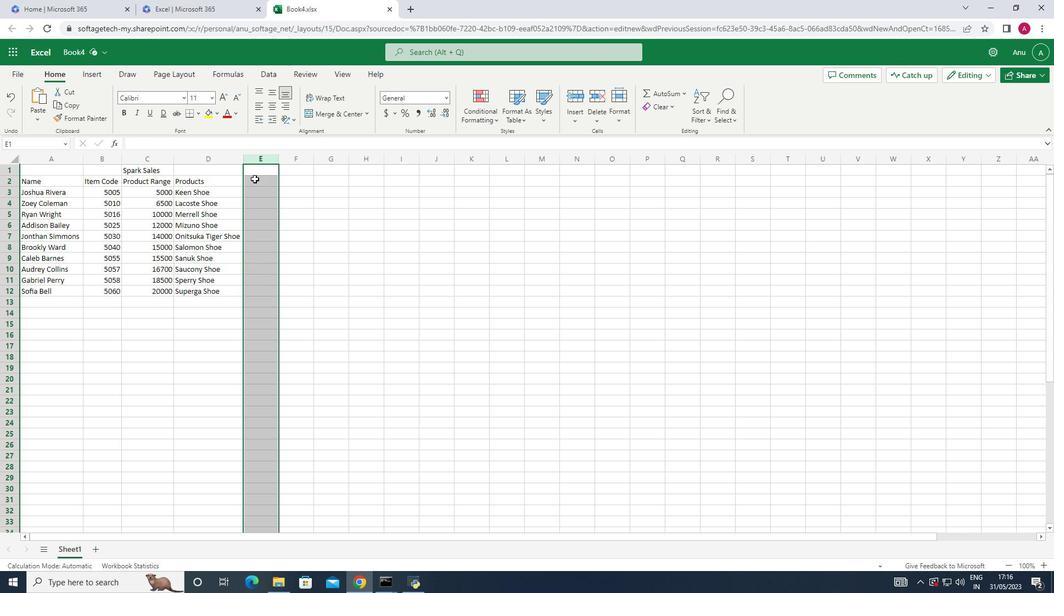 
Action: Mouse pressed left at (250, 173)
Screenshot: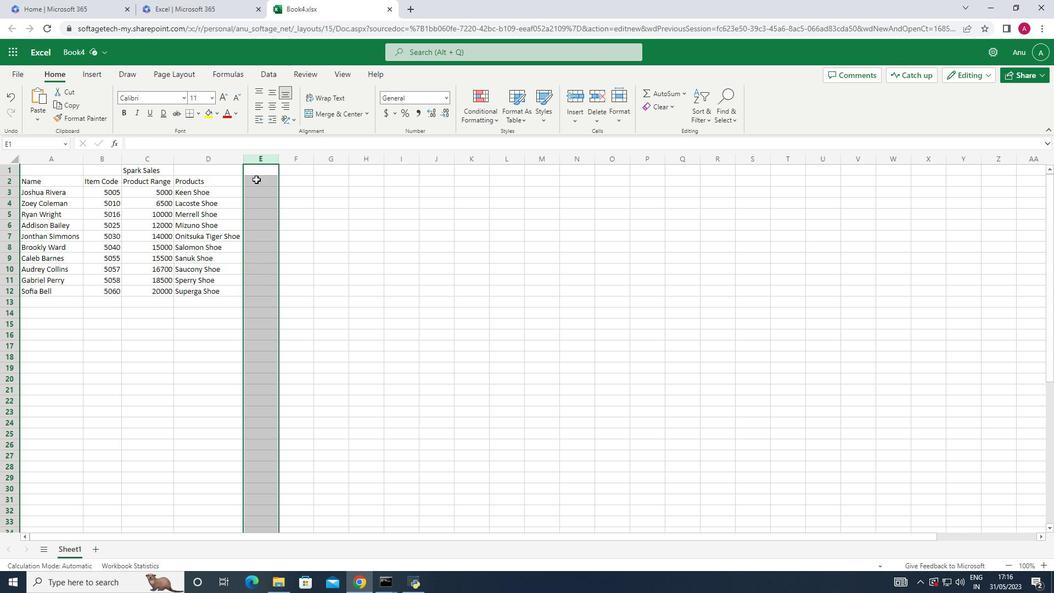 
Action: Key pressed <Key.shift>Quantity
Screenshot: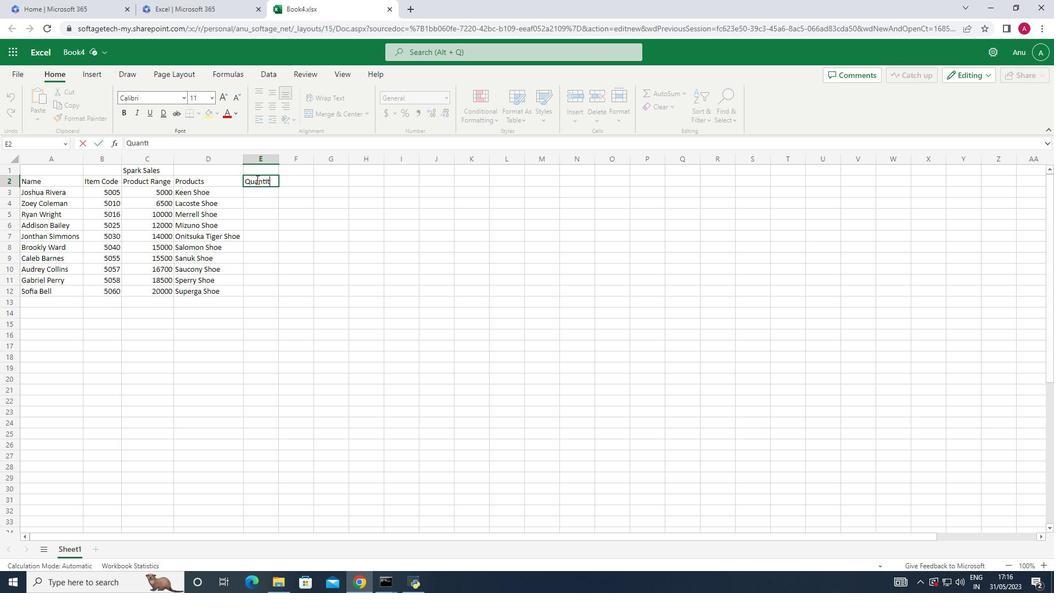 
Action: Mouse moved to (255, 185)
Screenshot: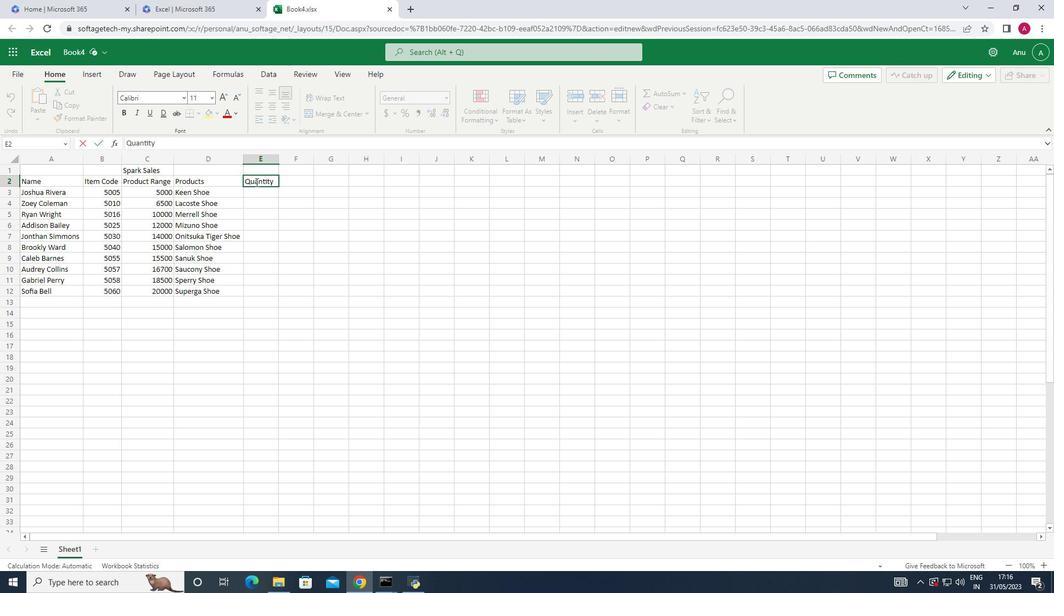 
Action: Mouse pressed left at (255, 185)
Screenshot: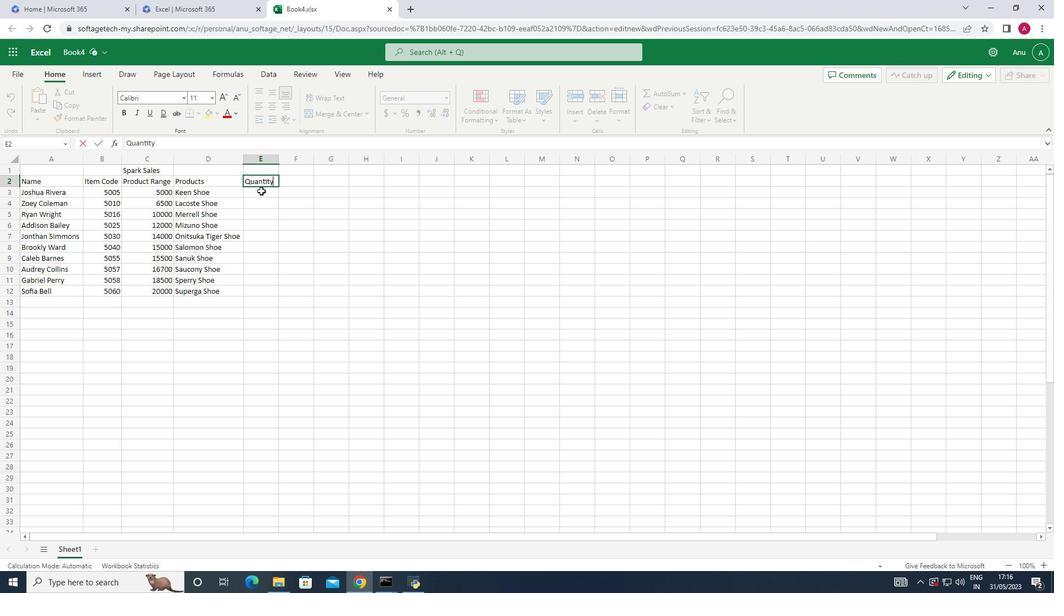 
Action: Key pressed 5<Key.down>6<Key.down>8<Key.down>7<Key.down>9<Key.down>5<Key.down>6<Key.down>7<Key.down>8<Key.down>9
Screenshot: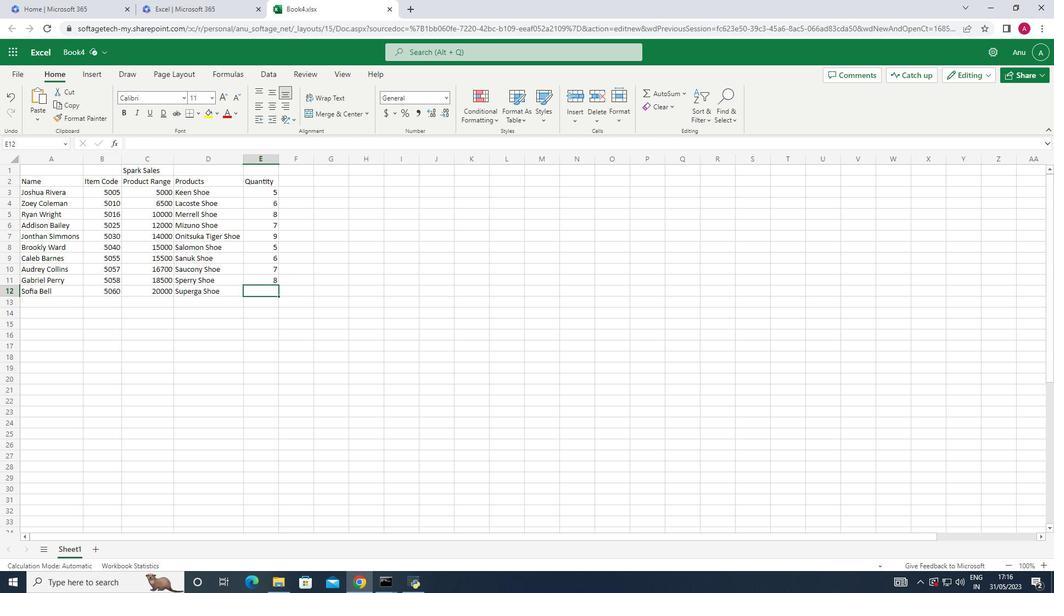 
Action: Mouse moved to (290, 175)
Screenshot: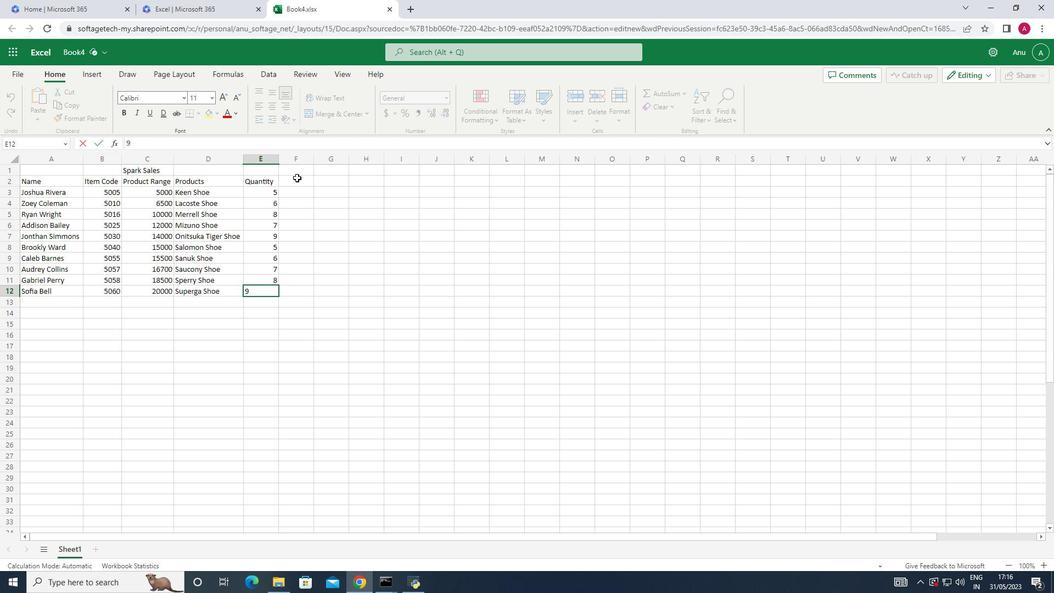 
Action: Mouse pressed left at (290, 175)
Screenshot: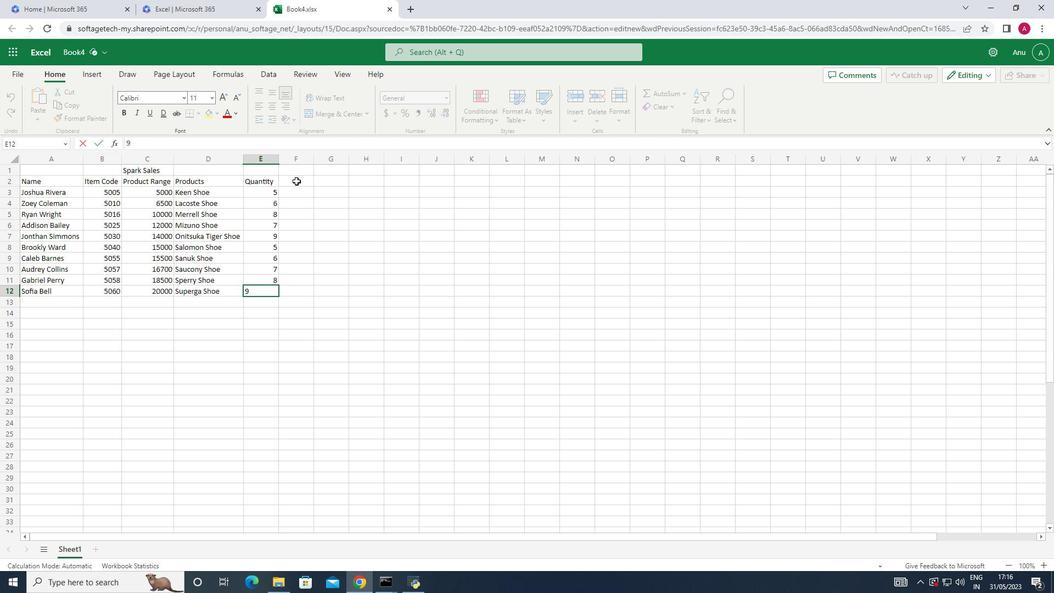 
Action: Key pressed <Key.shift>Total<Key.down>=
Screenshot: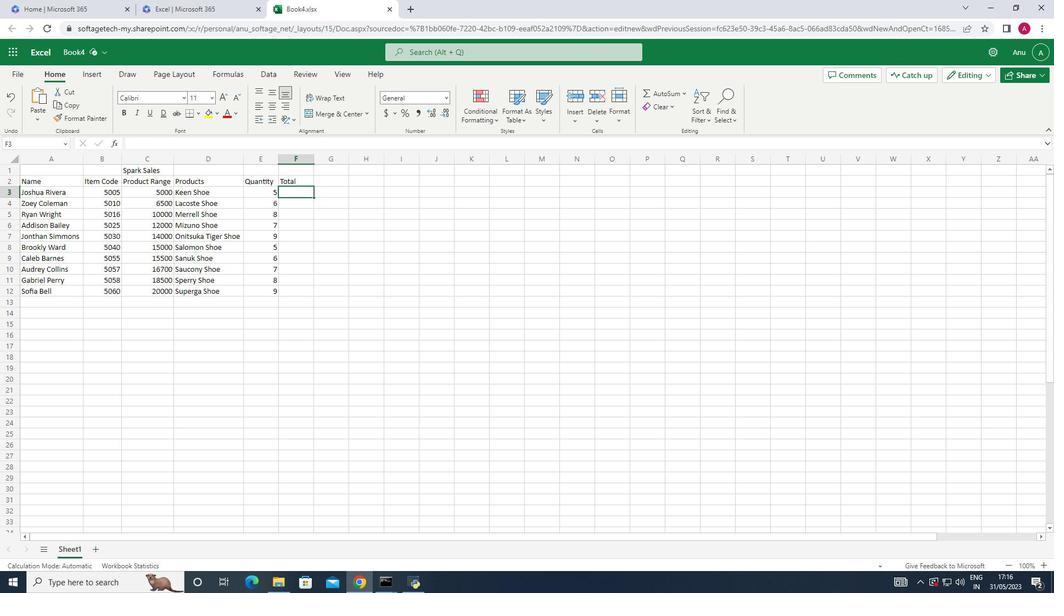 
Action: Mouse moved to (140, 186)
Screenshot: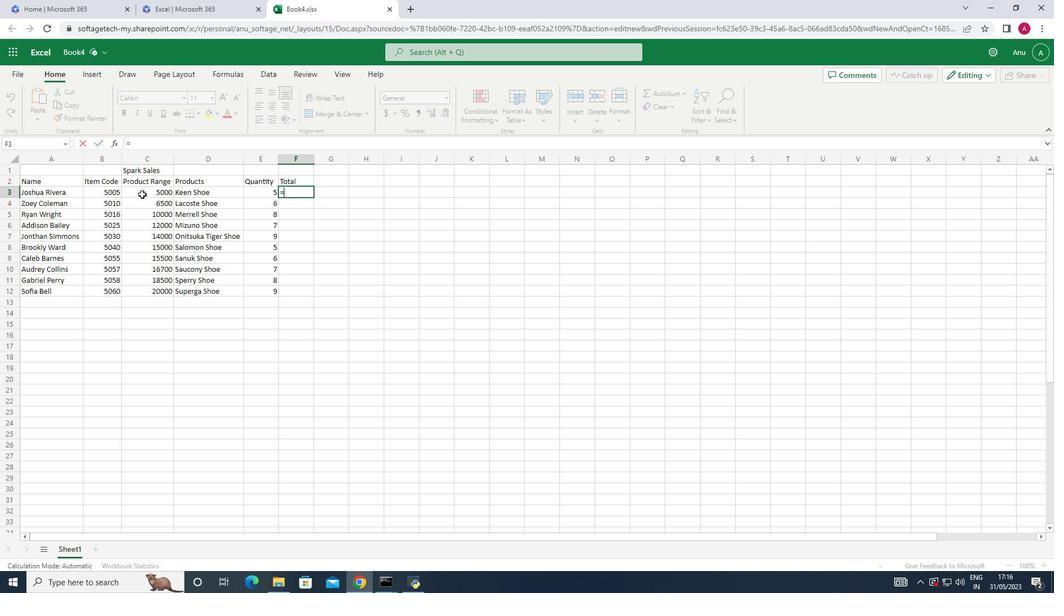 
Action: Mouse pressed left at (140, 186)
Screenshot: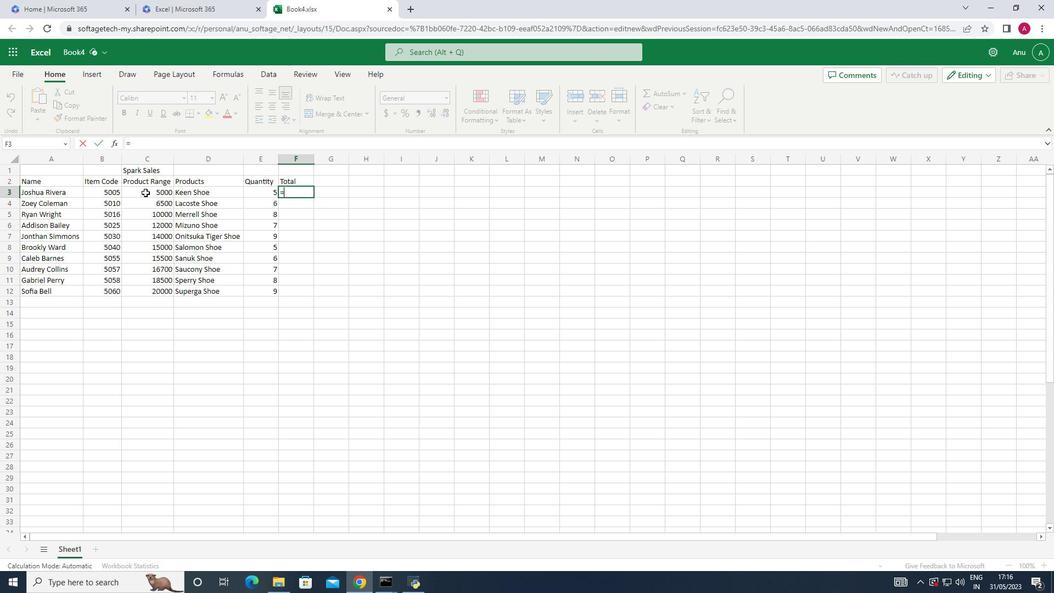 
Action: Key pressed *
Screenshot: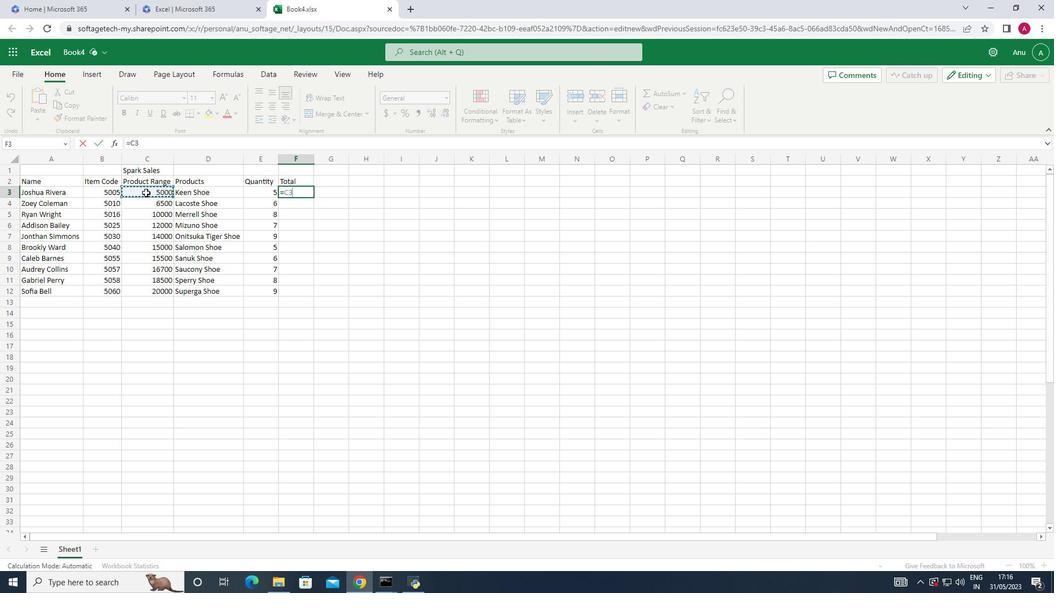 
Action: Mouse moved to (248, 191)
Screenshot: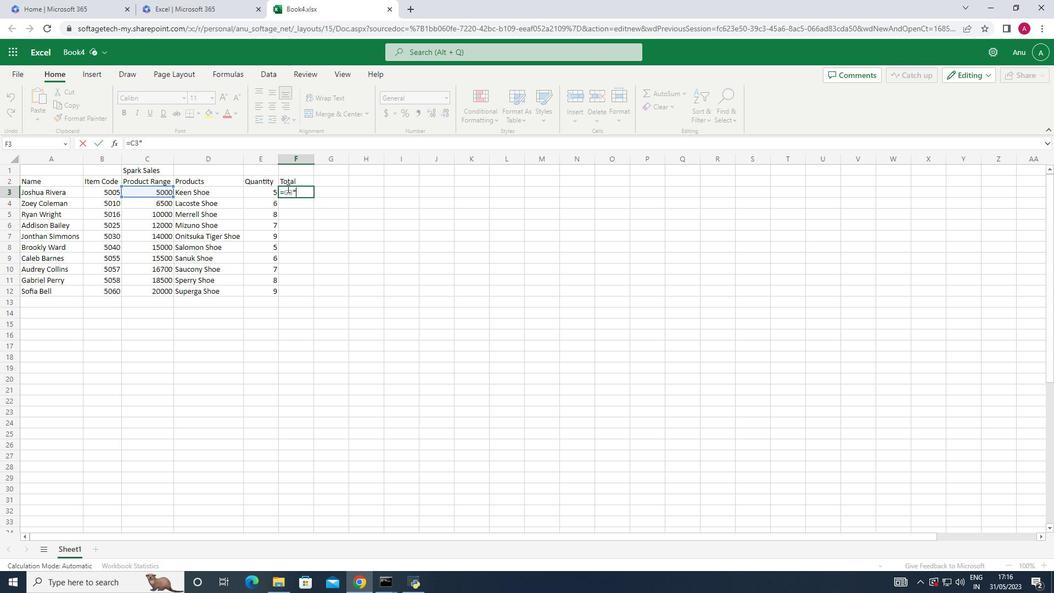 
Action: Mouse pressed left at (248, 191)
Screenshot: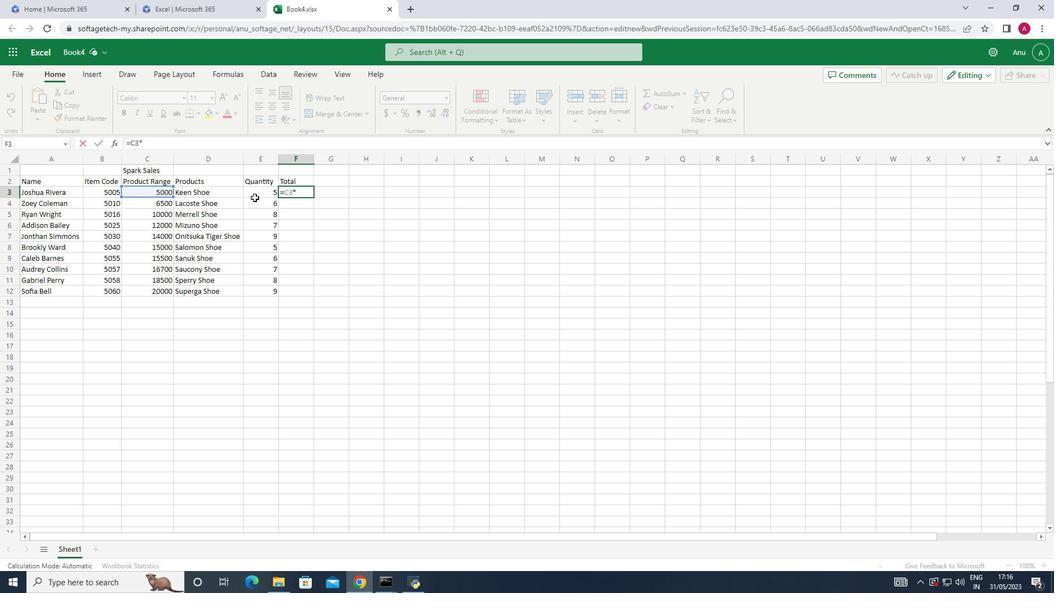 
Action: Mouse moved to (252, 188)
Screenshot: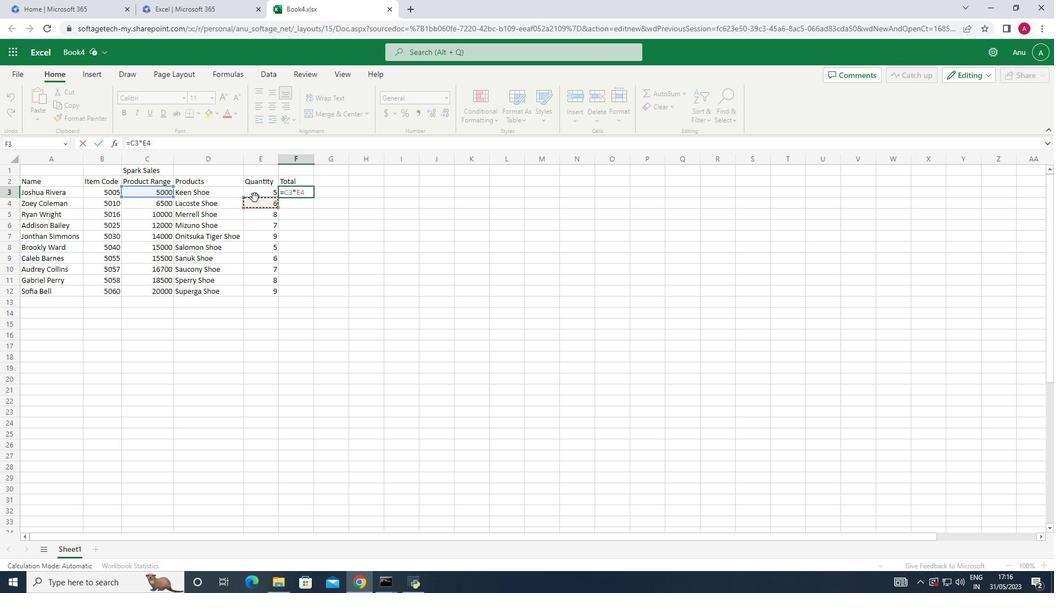
Action: Mouse pressed left at (252, 188)
Screenshot: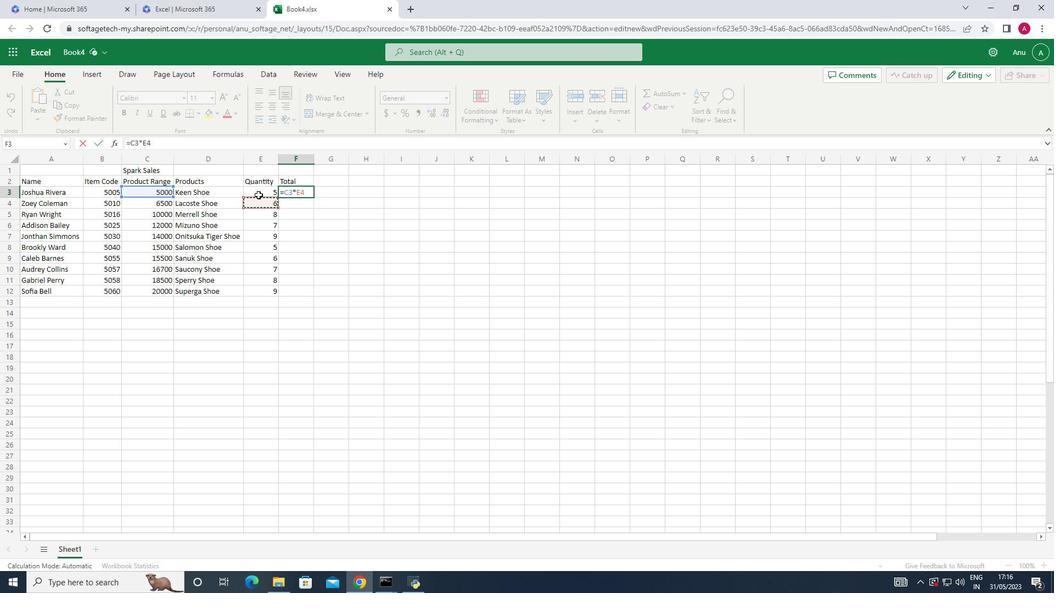 
Action: Key pressed <Key.enter>
Screenshot: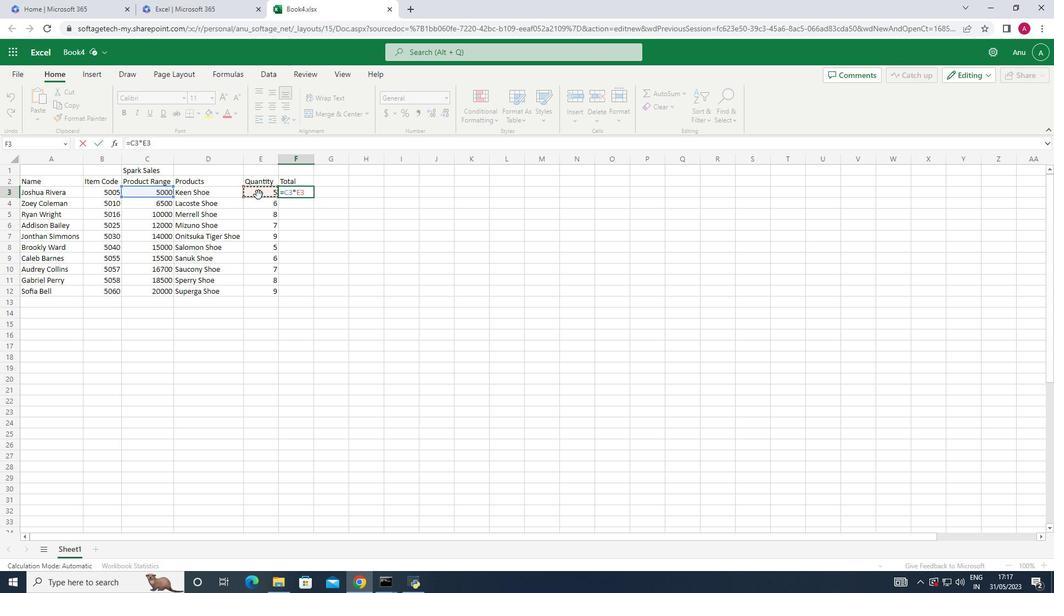 
Action: Mouse moved to (291, 185)
Screenshot: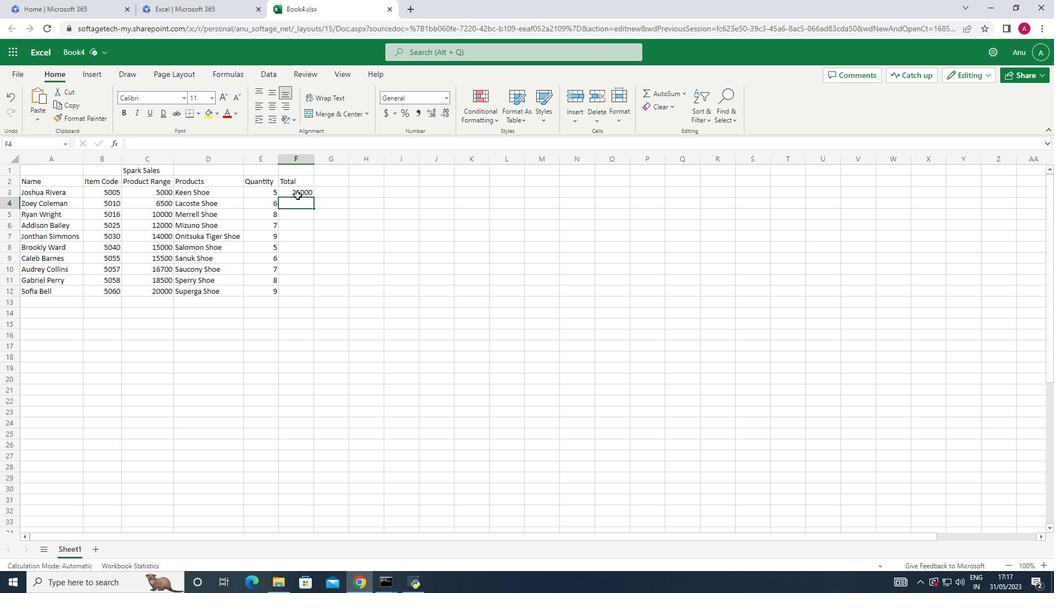 
Action: Mouse pressed left at (291, 185)
Screenshot: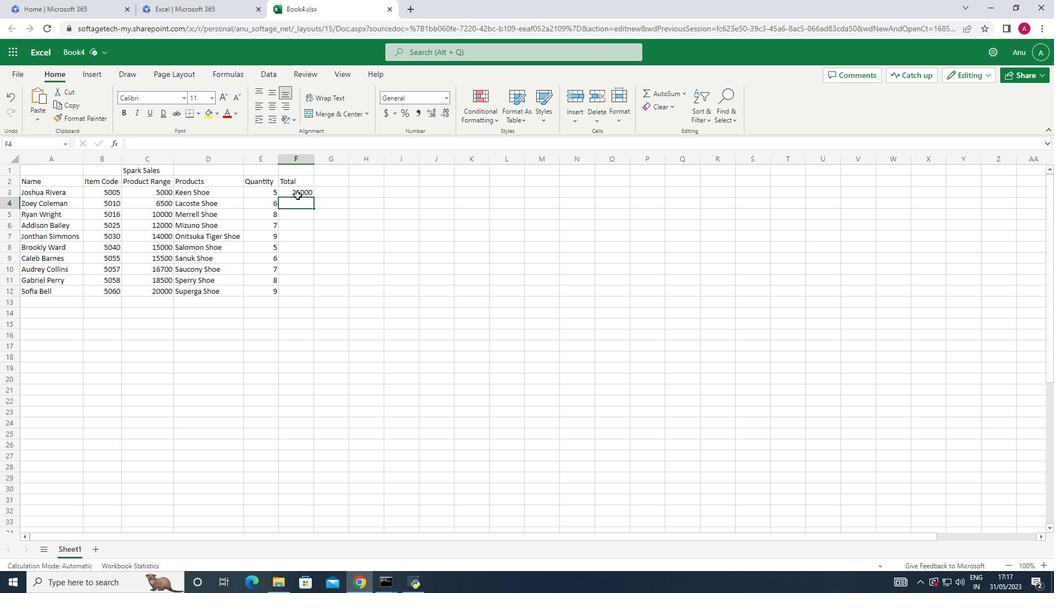 
Action: Mouse moved to (308, 192)
Screenshot: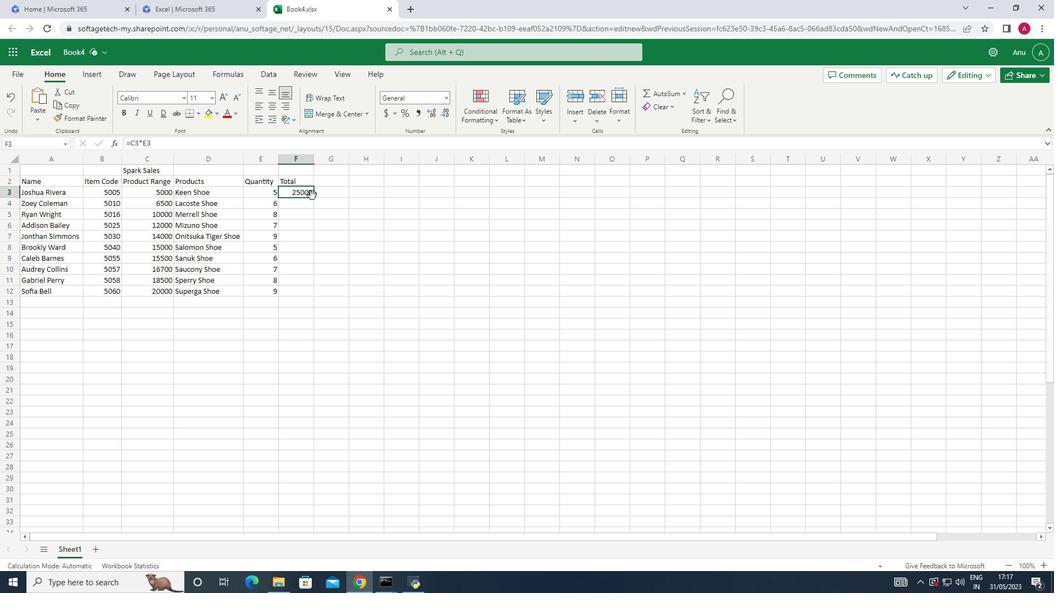 
Action: Mouse pressed left at (308, 192)
Screenshot: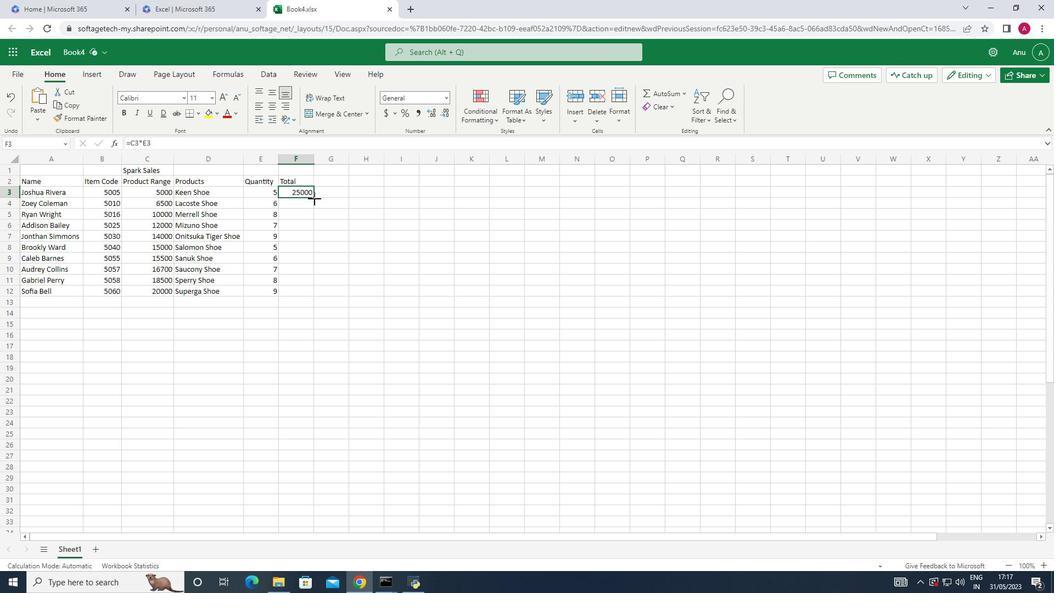 
Action: Mouse moved to (332, 172)
Screenshot: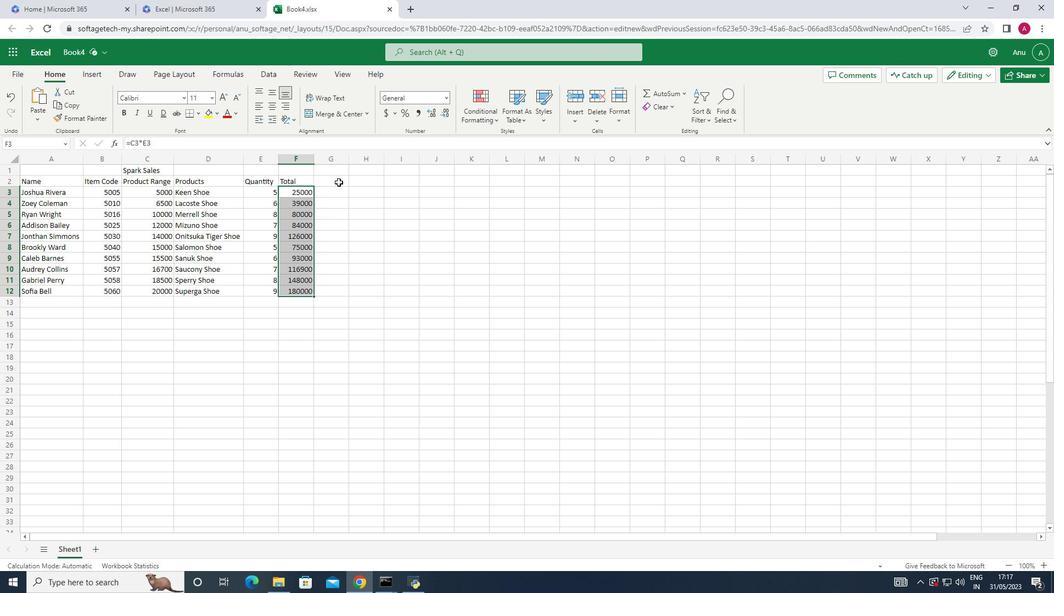 
Action: Mouse pressed left at (332, 172)
Screenshot: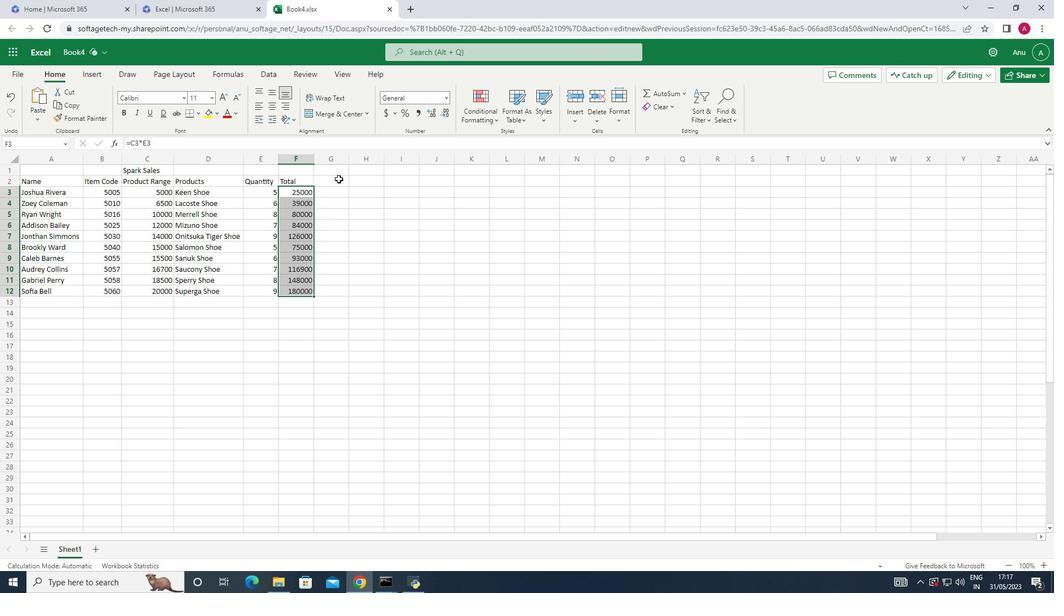
Action: Mouse moved to (331, 168)
Screenshot: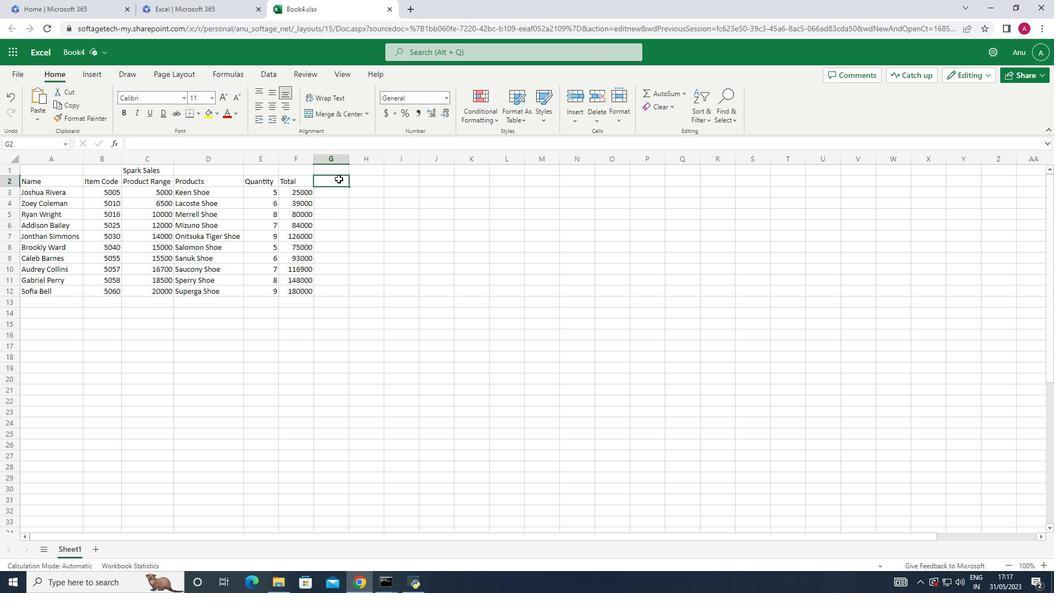 
Action: Key pressed <Key.shift>Commission
Screenshot: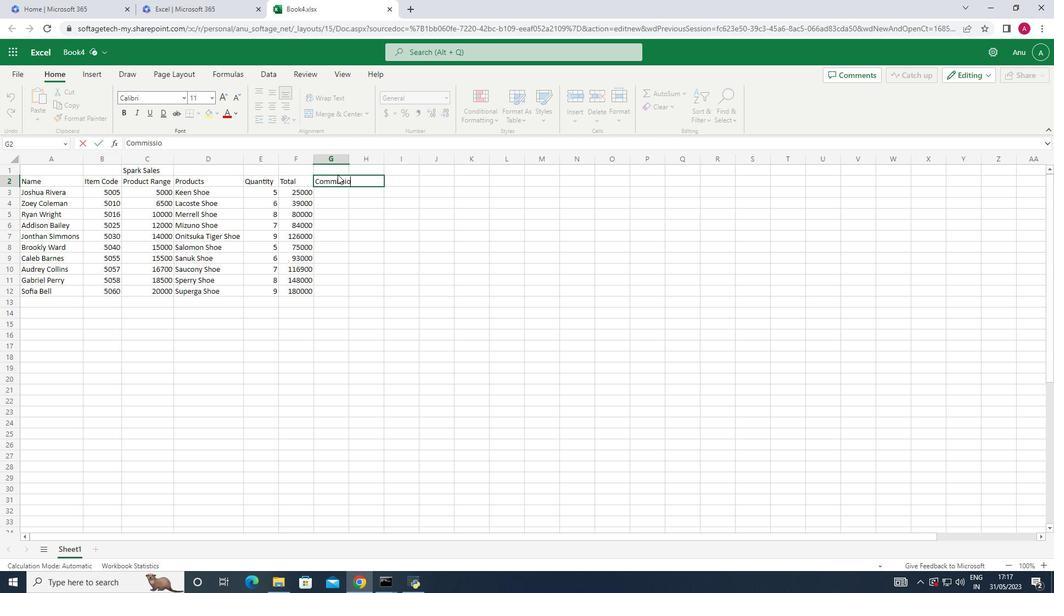 
Action: Mouse moved to (323, 186)
Screenshot: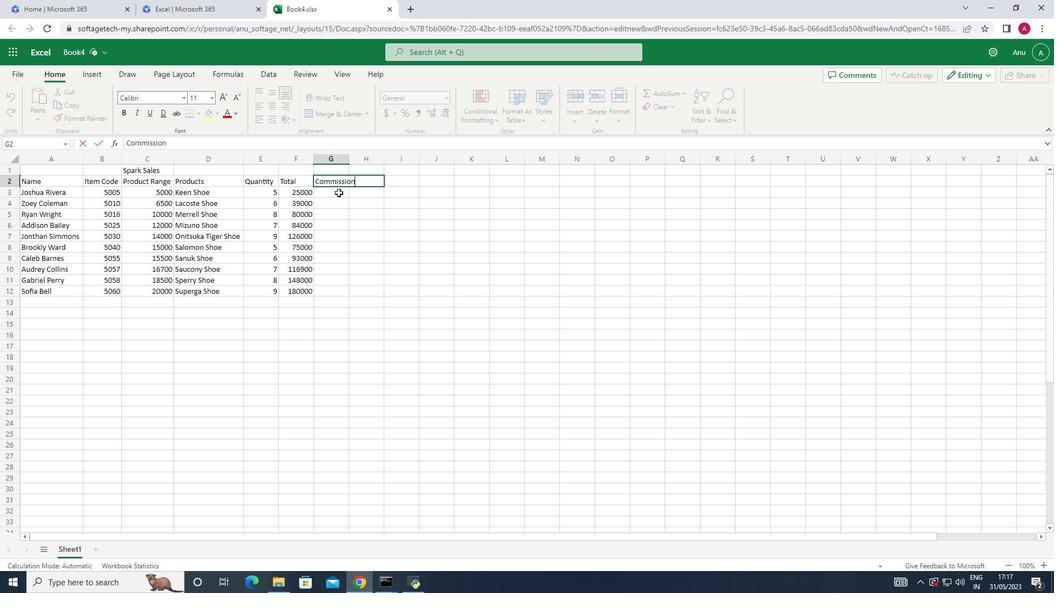 
Action: Mouse pressed left at (323, 186)
Screenshot: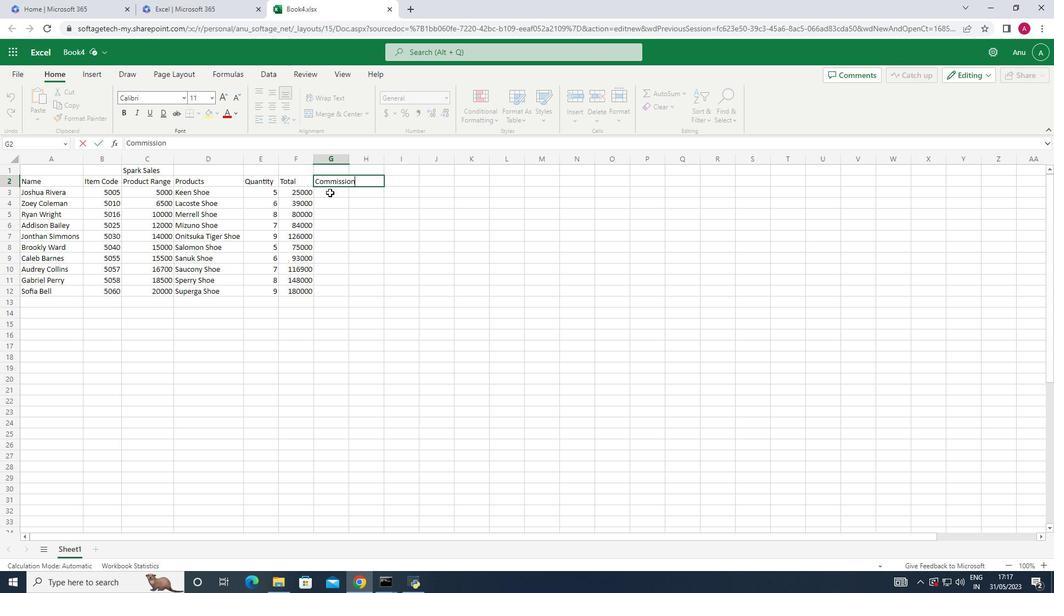 
Action: Mouse moved to (298, 183)
Screenshot: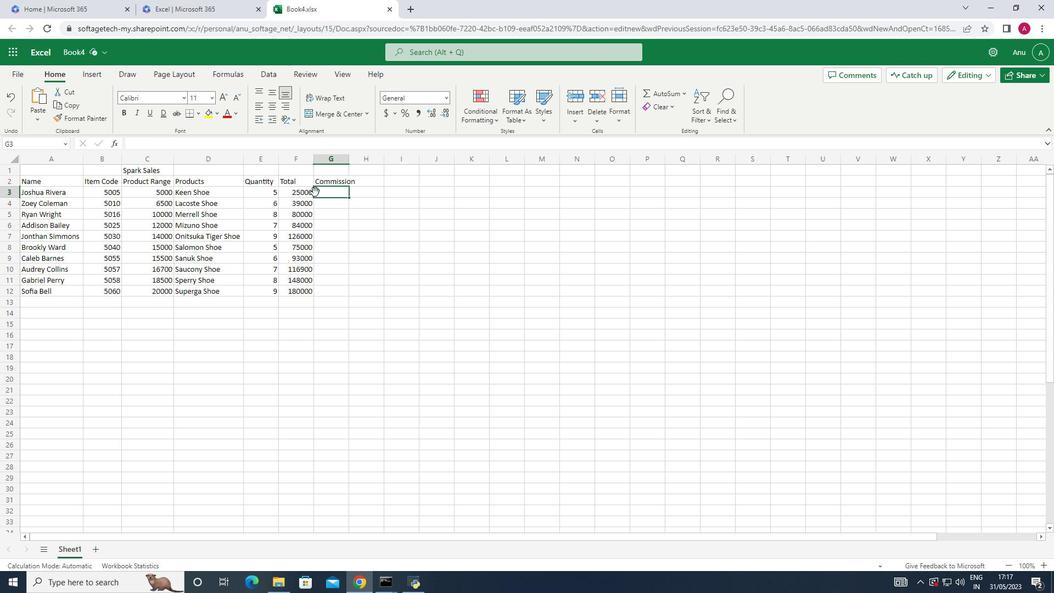 
Action: Mouse pressed left at (298, 183)
Screenshot: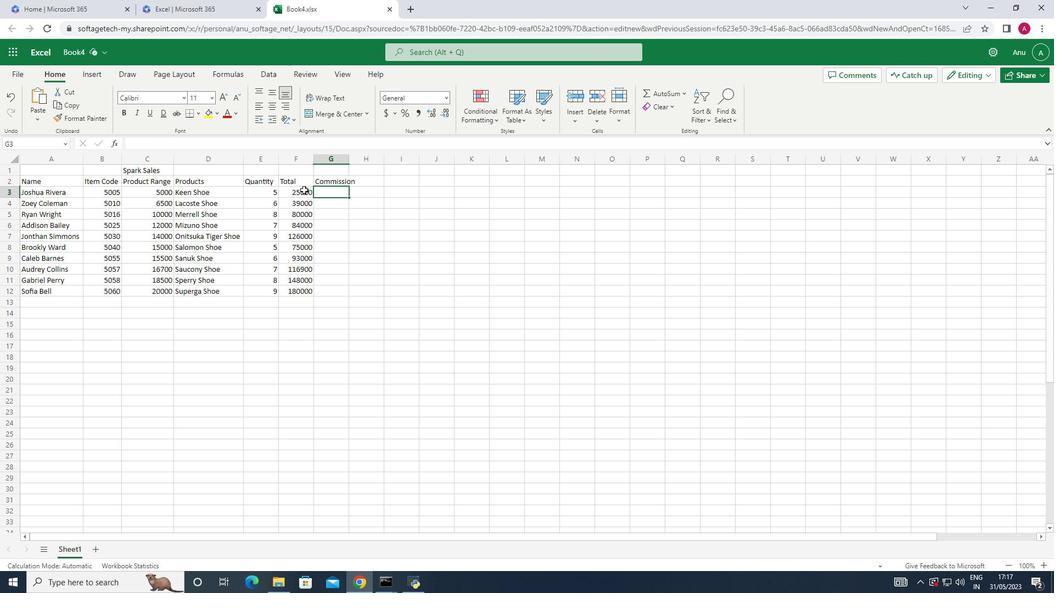 
Action: Mouse moved to (333, 183)
Screenshot: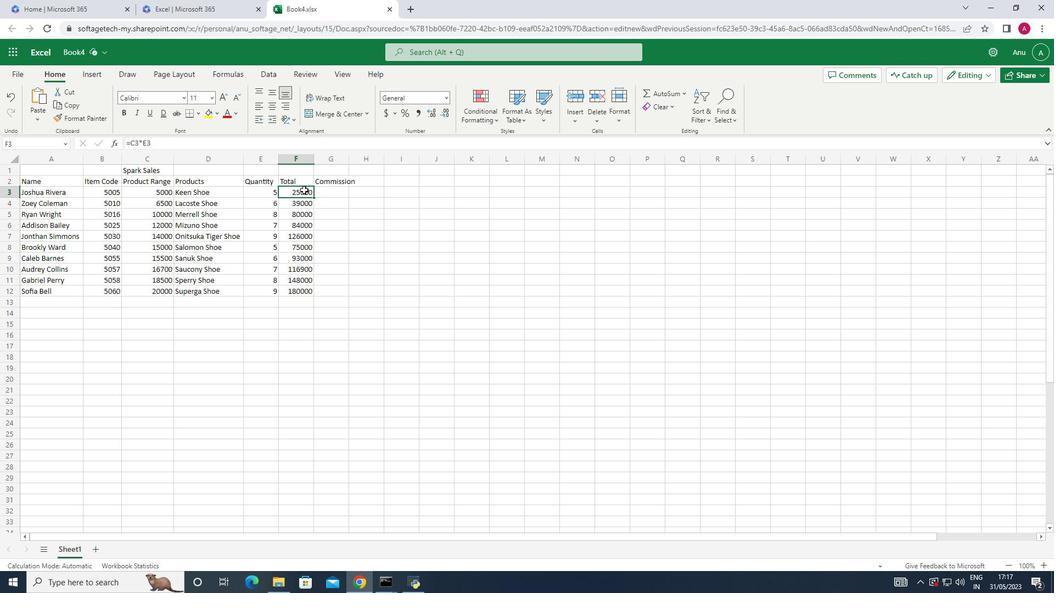 
Action: Mouse pressed left at (333, 183)
Screenshot: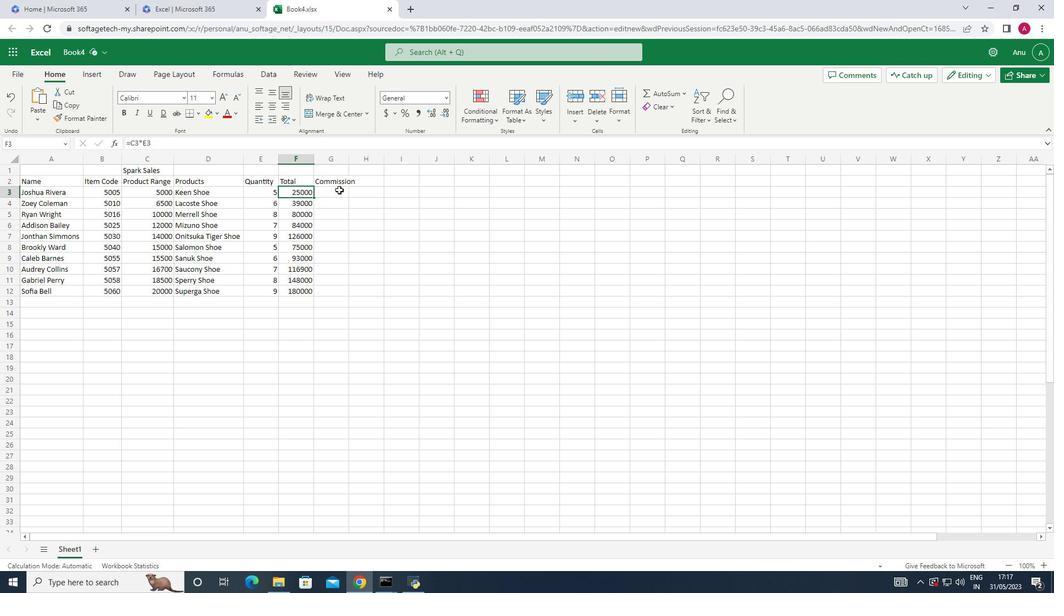 
Action: Key pressed =
Screenshot: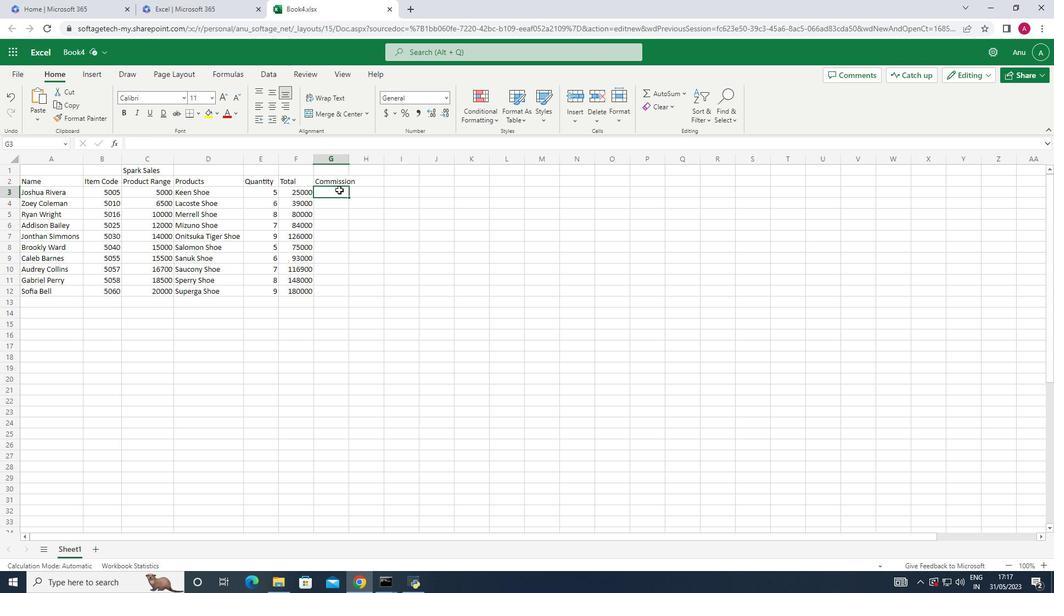 
Action: Mouse moved to (288, 187)
Screenshot: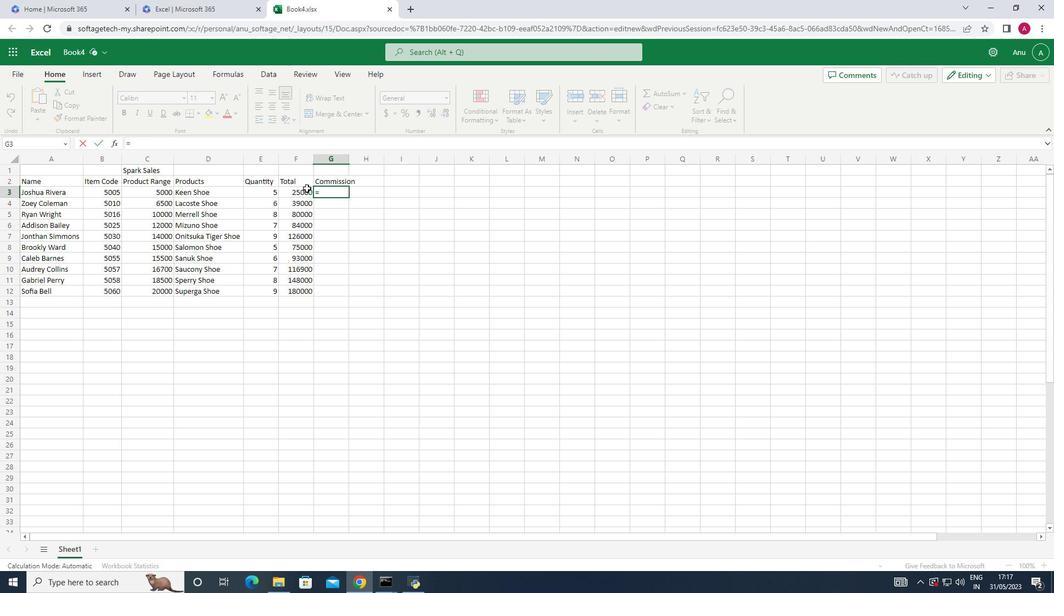 
Action: Mouse pressed left at (288, 187)
Screenshot: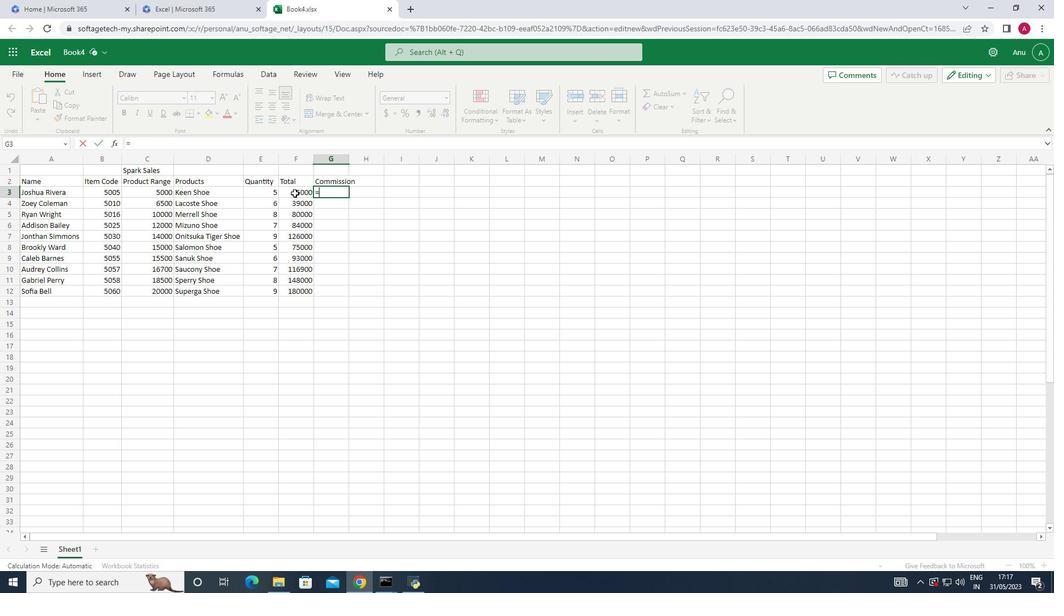 
Action: Mouse moved to (298, 187)
Screenshot: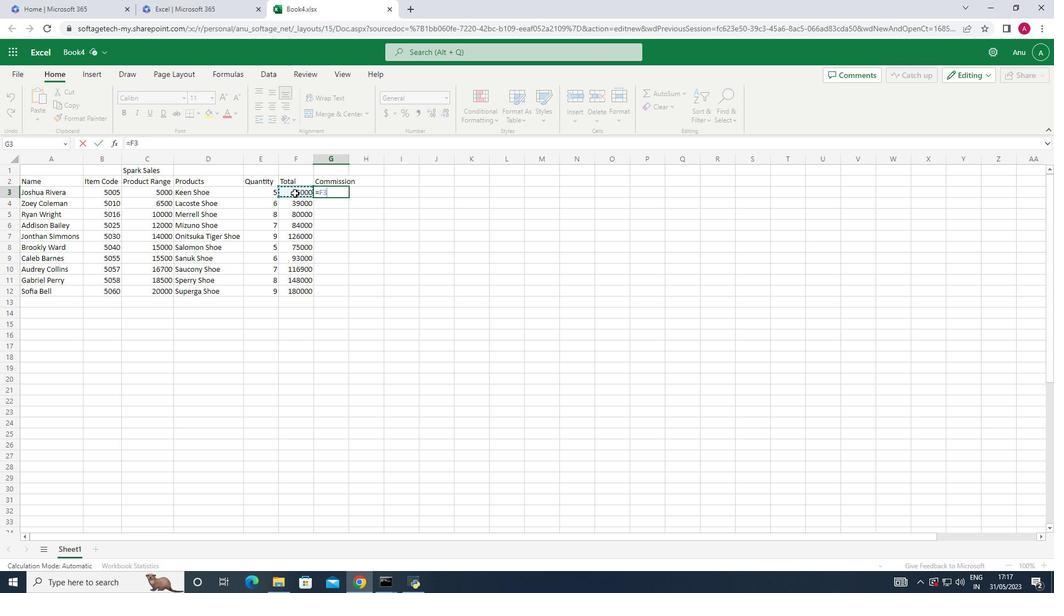 
Action: Key pressed *2<Key.shift>%<Key.enter>
Screenshot: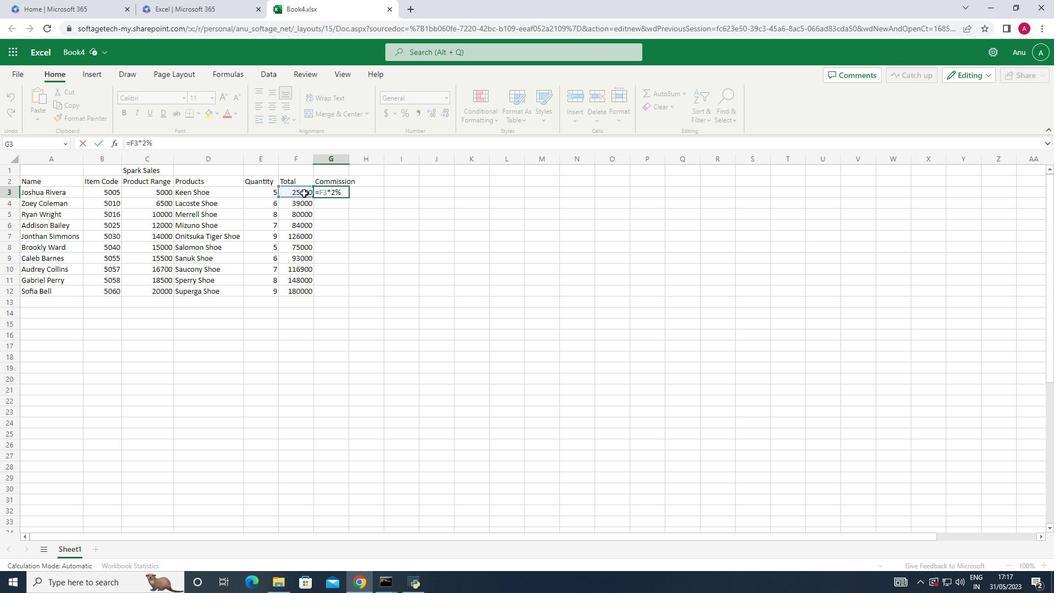 
Action: Mouse moved to (332, 188)
Screenshot: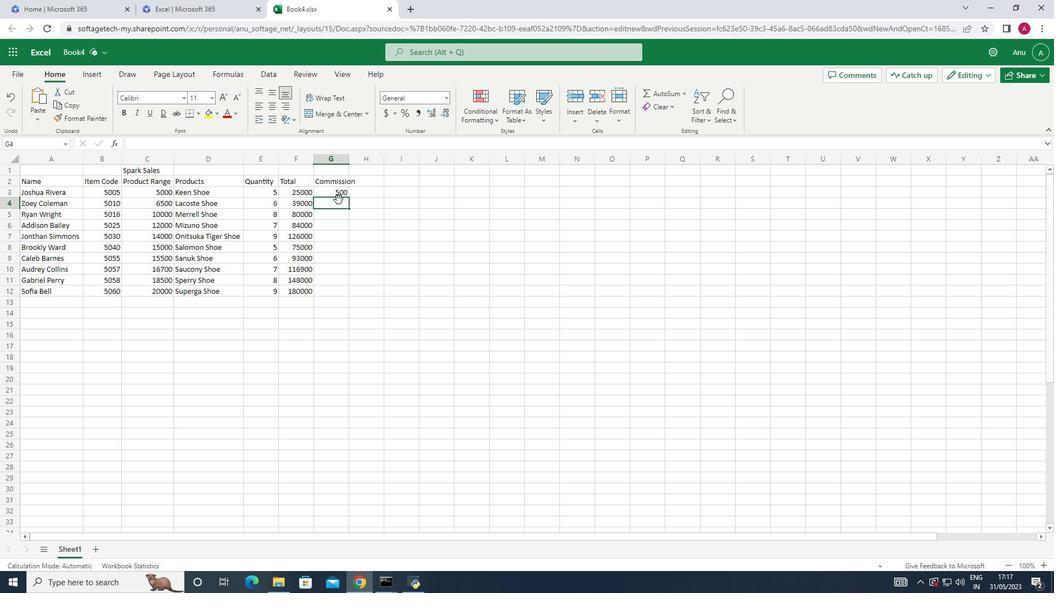 
Action: Mouse pressed left at (332, 188)
Screenshot: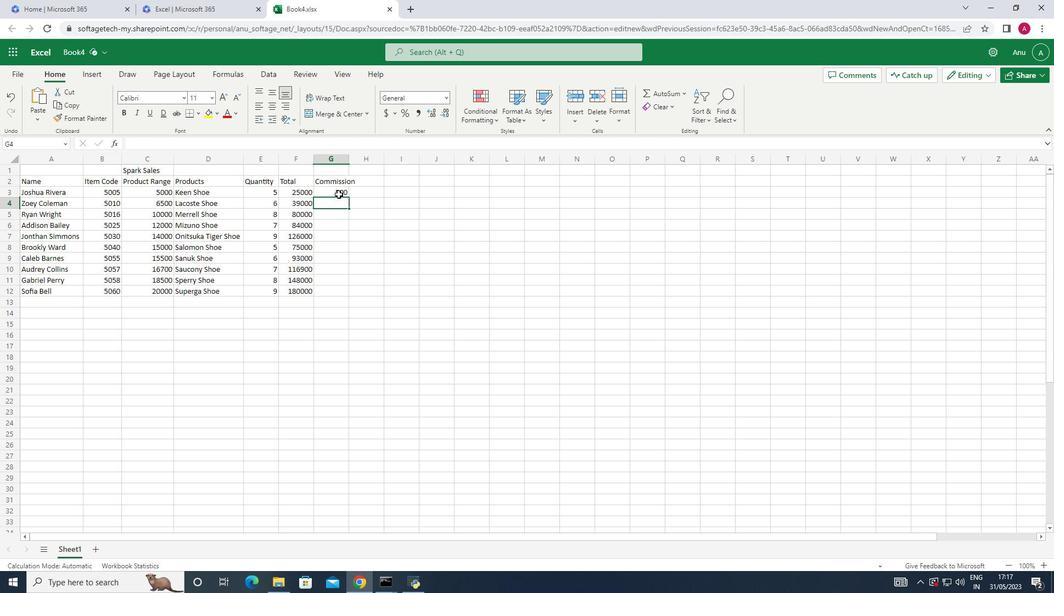 
Action: Mouse moved to (344, 191)
Screenshot: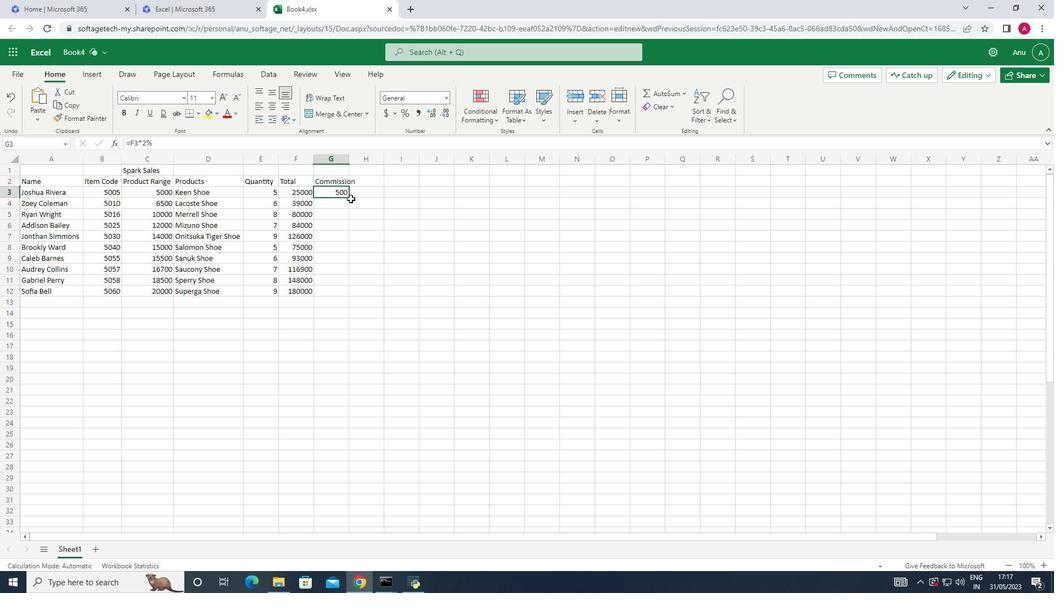 
Action: Mouse pressed left at (344, 191)
Screenshot: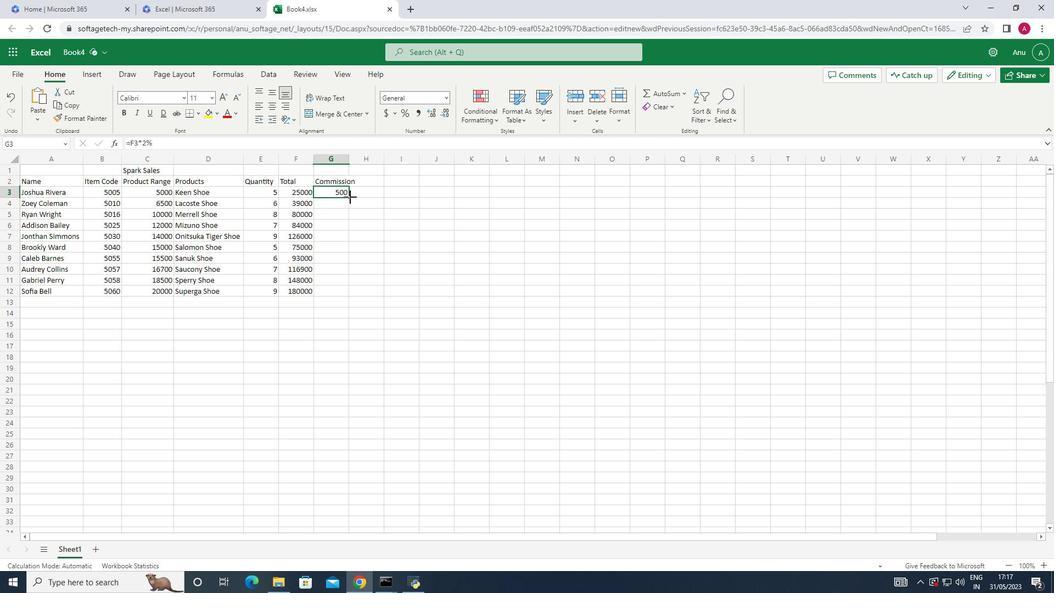 
Action: Mouse moved to (395, 268)
Screenshot: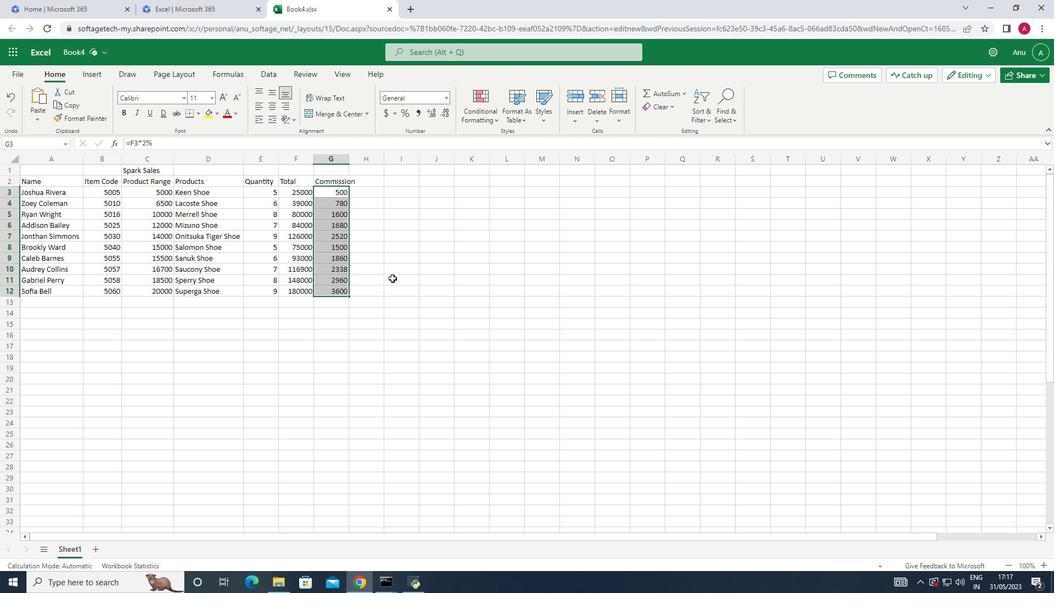 
Action: Mouse pressed left at (395, 268)
Screenshot: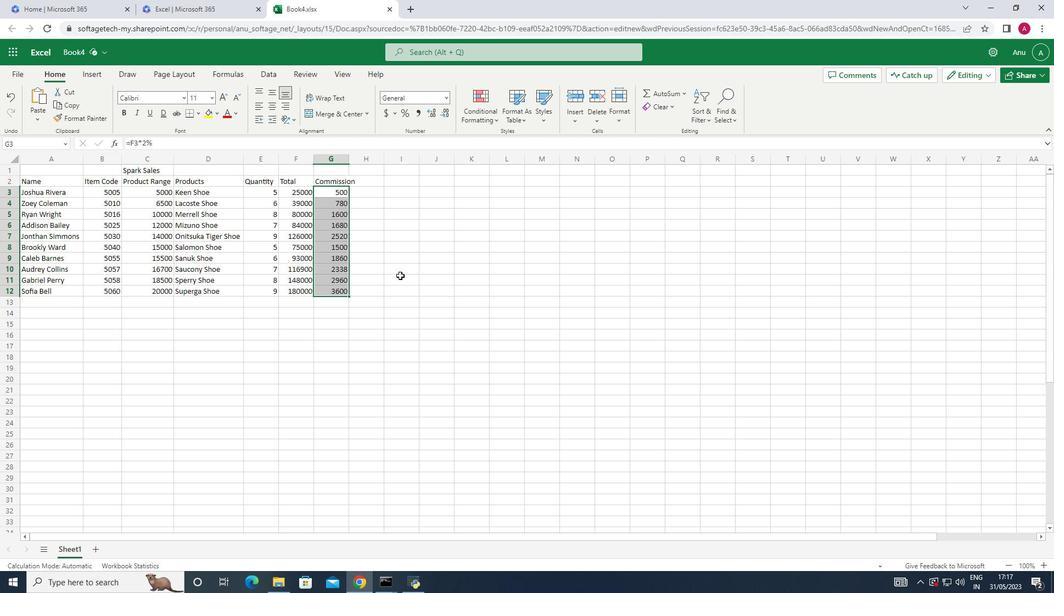 
Action: Mouse moved to (344, 152)
Screenshot: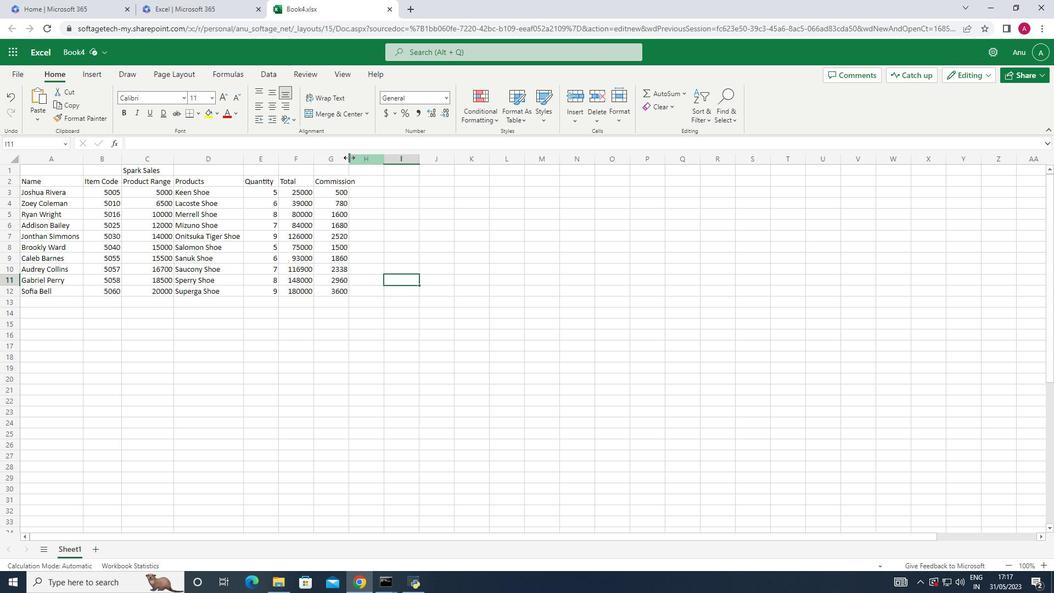 
Action: Mouse pressed left at (344, 152)
Screenshot: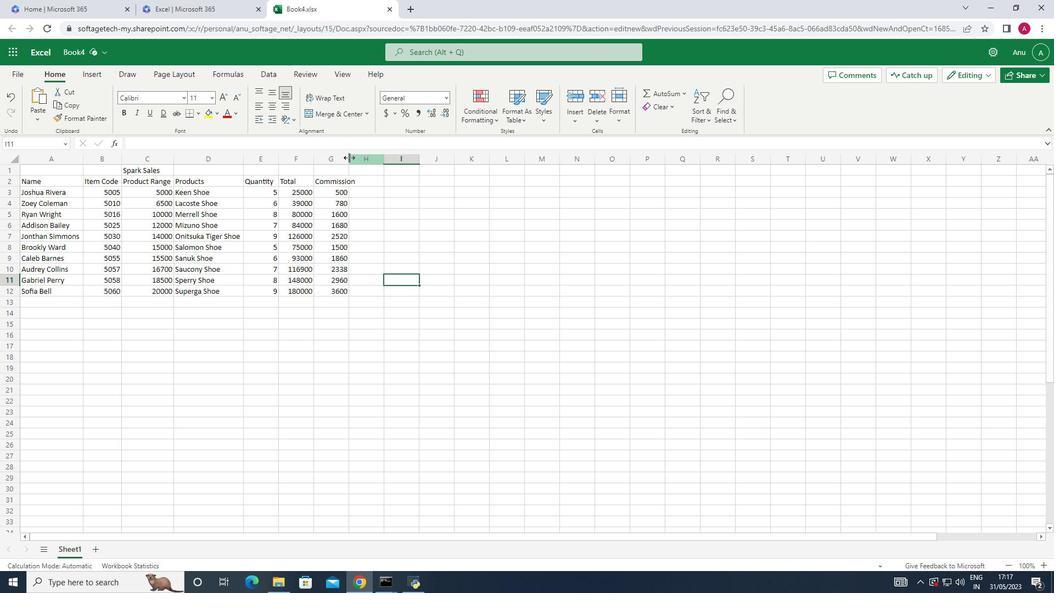 
Action: Mouse pressed left at (344, 152)
Screenshot: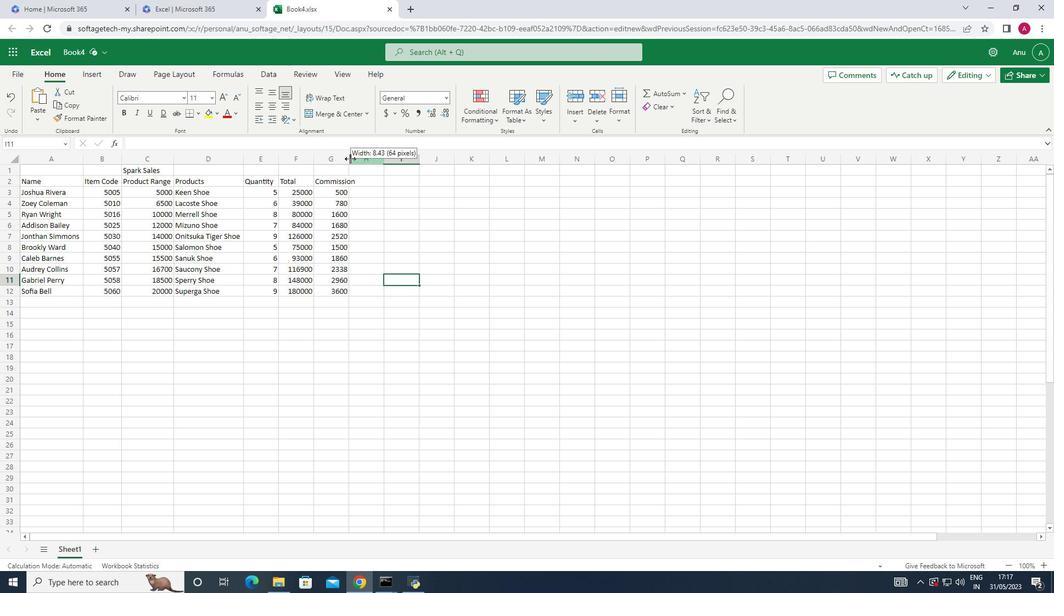 
Action: Mouse moved to (12, 66)
Screenshot: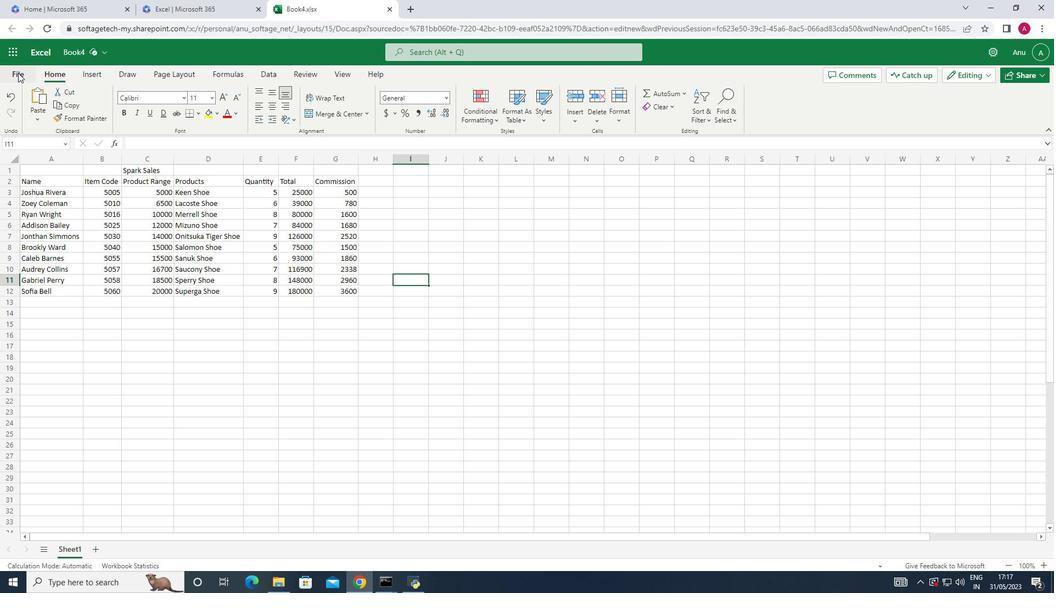 
Action: Mouse pressed left at (12, 66)
Screenshot: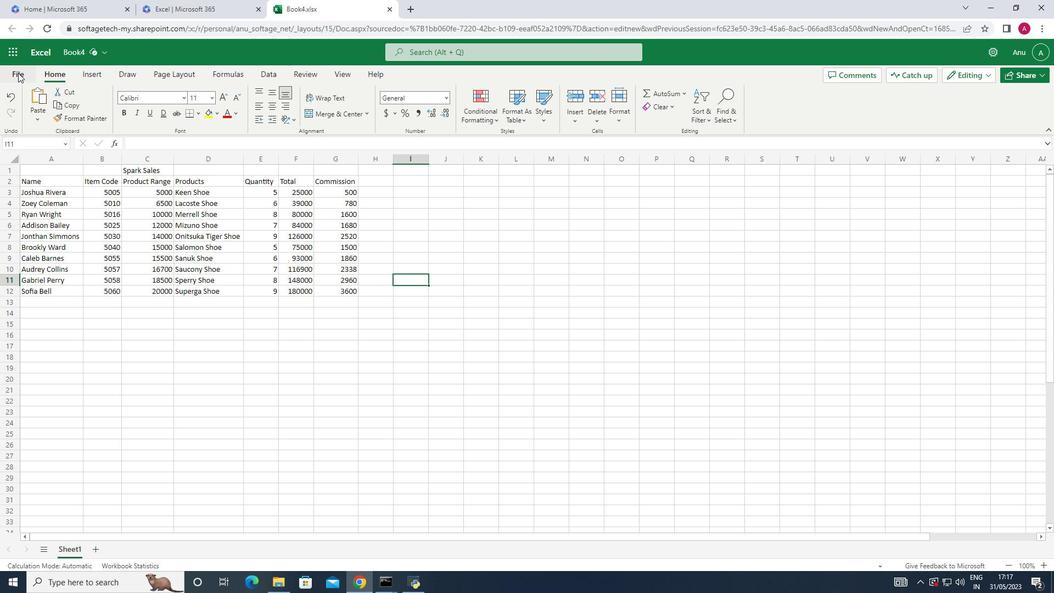 
Action: Mouse moved to (38, 172)
Screenshot: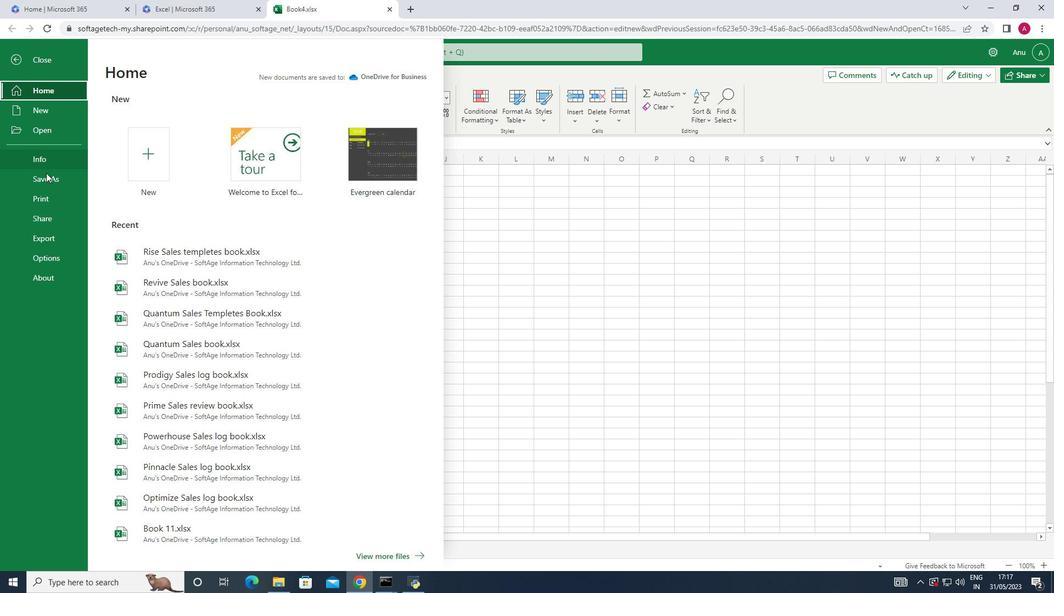 
Action: Mouse pressed left at (38, 172)
Screenshot: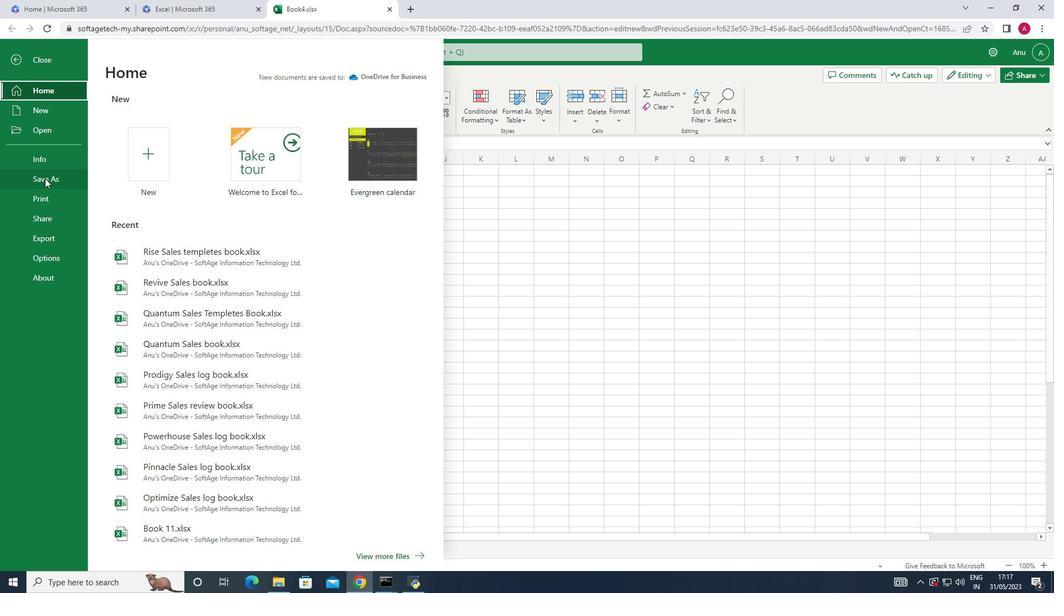 
Action: Mouse moved to (175, 135)
Screenshot: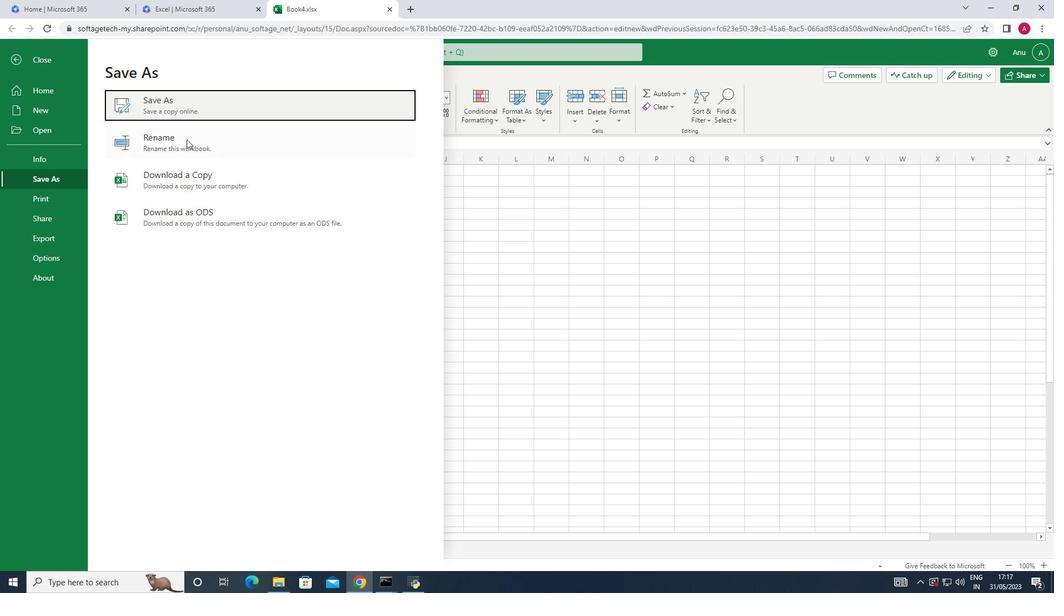 
Action: Mouse pressed left at (175, 135)
Screenshot: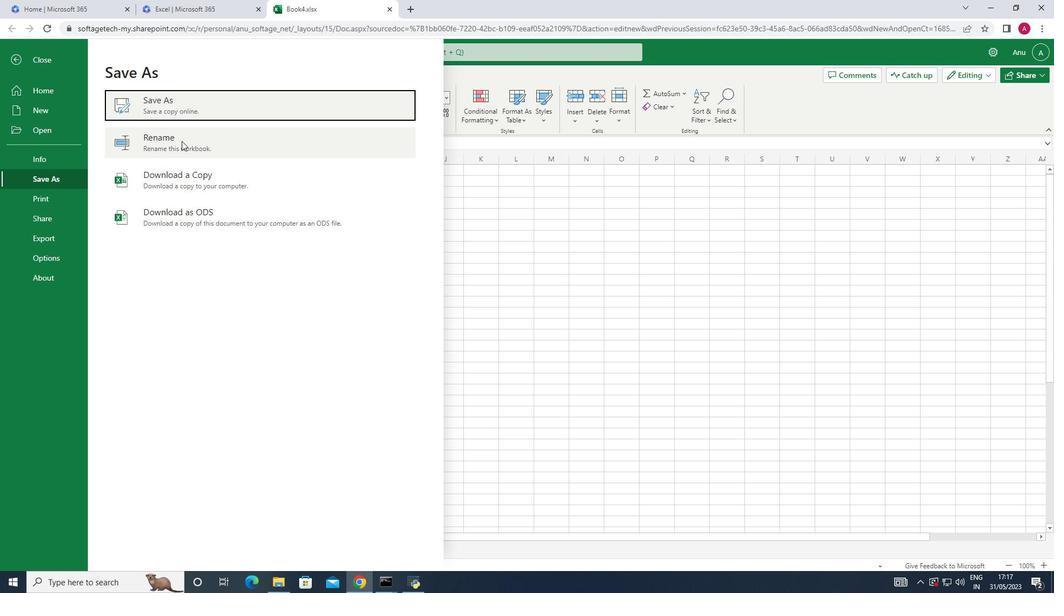 
Action: Mouse moved to (123, 87)
Screenshot: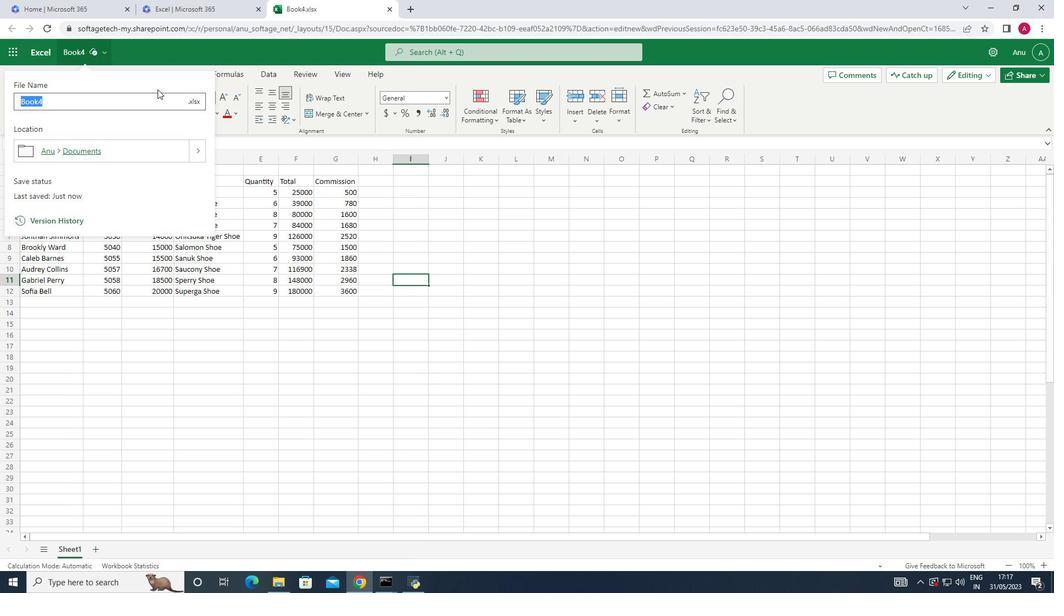 
Action: Key pressed <Key.shift>Spark<Key.space><Key.shift>Sales<Key.space>log<Key.space>book<Key.enter>
Screenshot: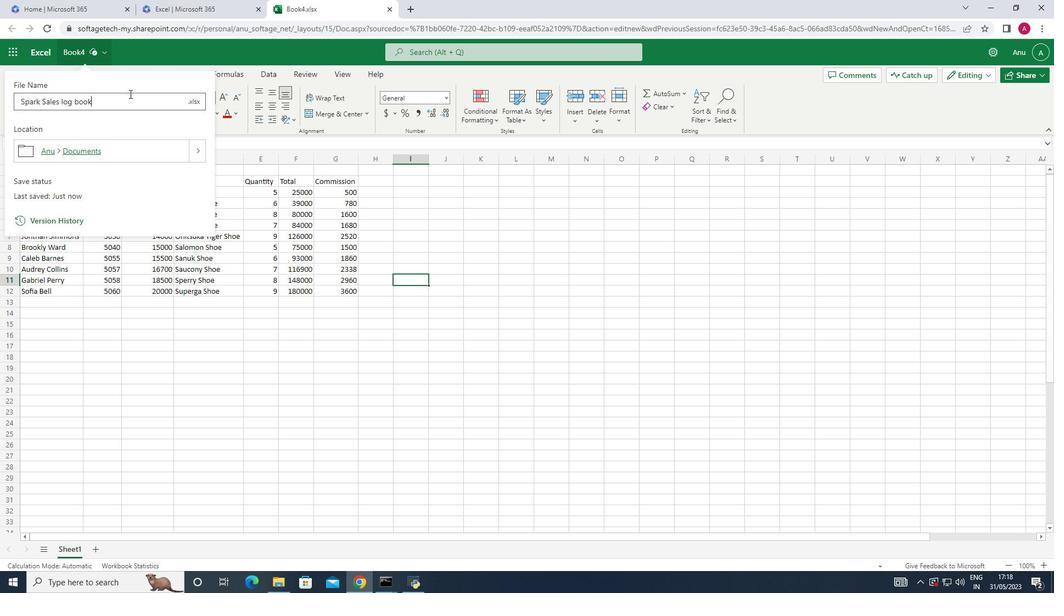 
Action: Mouse moved to (400, 229)
Screenshot: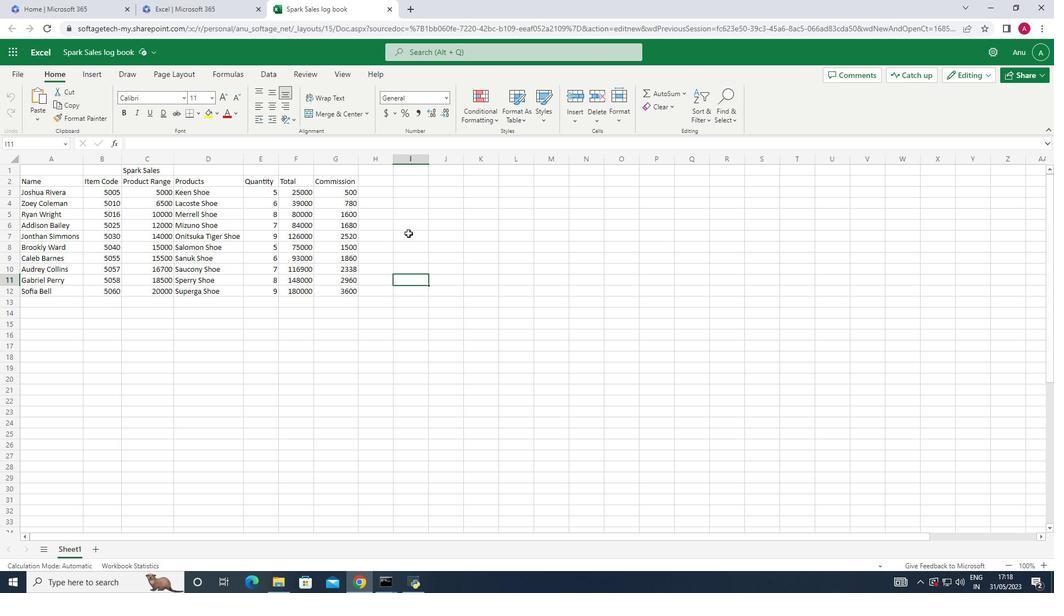 
